 Task: Look for space in El Puerto de Santa María, Spain from 9th July, 2023 to 16th July, 2023 for 2 adults, 1 child in price range Rs.8000 to Rs.16000. Place can be entire place with 2 bedrooms having 2 beds and 1 bathroom. Property type can be house, flat, guest house. Booking option can be shelf check-in. Required host language is English.
Action: Mouse moved to (305, 178)
Screenshot: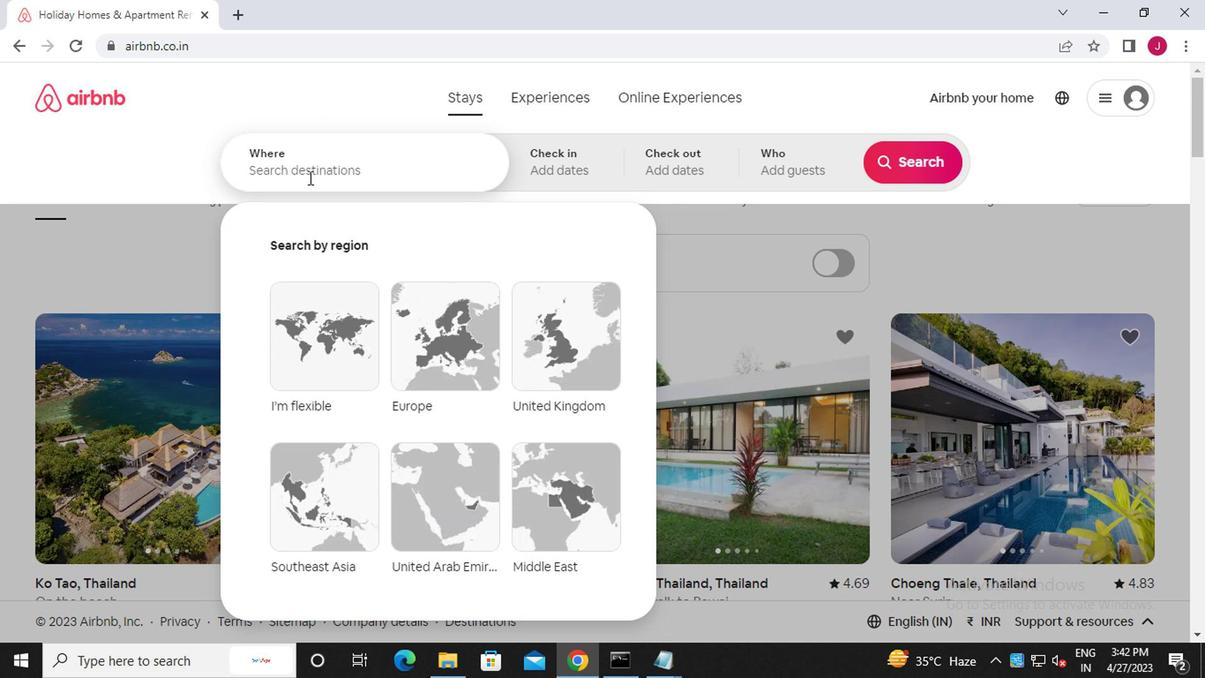 
Action: Mouse pressed left at (305, 178)
Screenshot: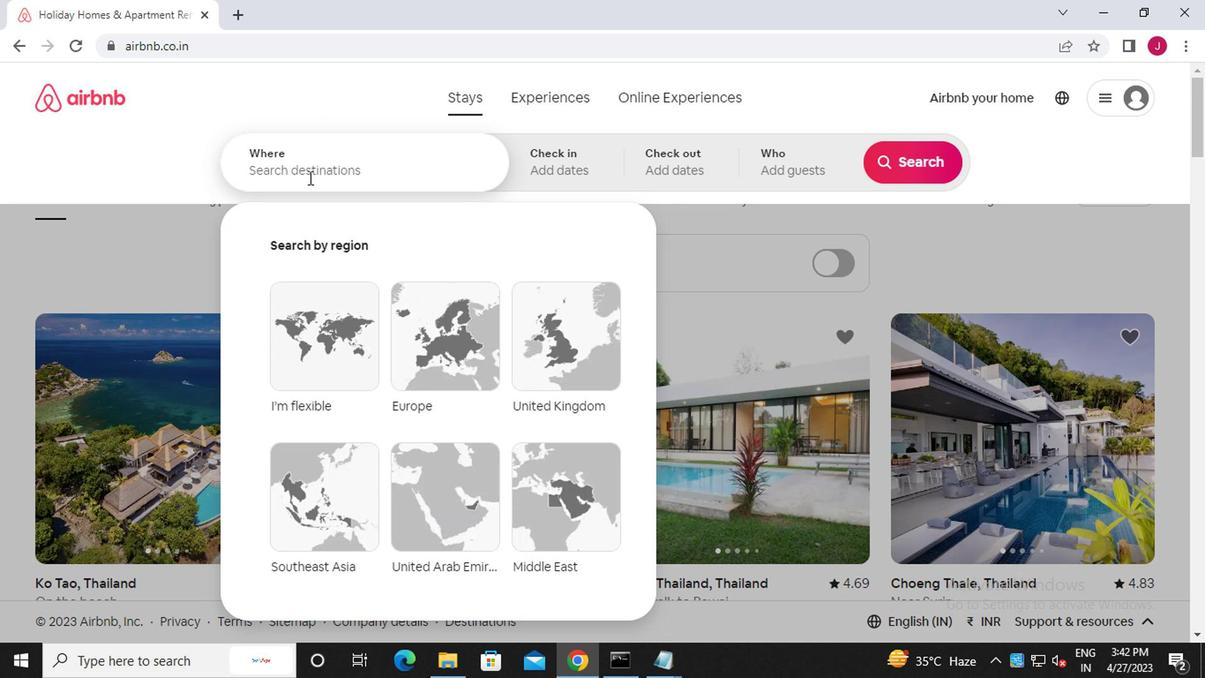 
Action: Mouse moved to (306, 172)
Screenshot: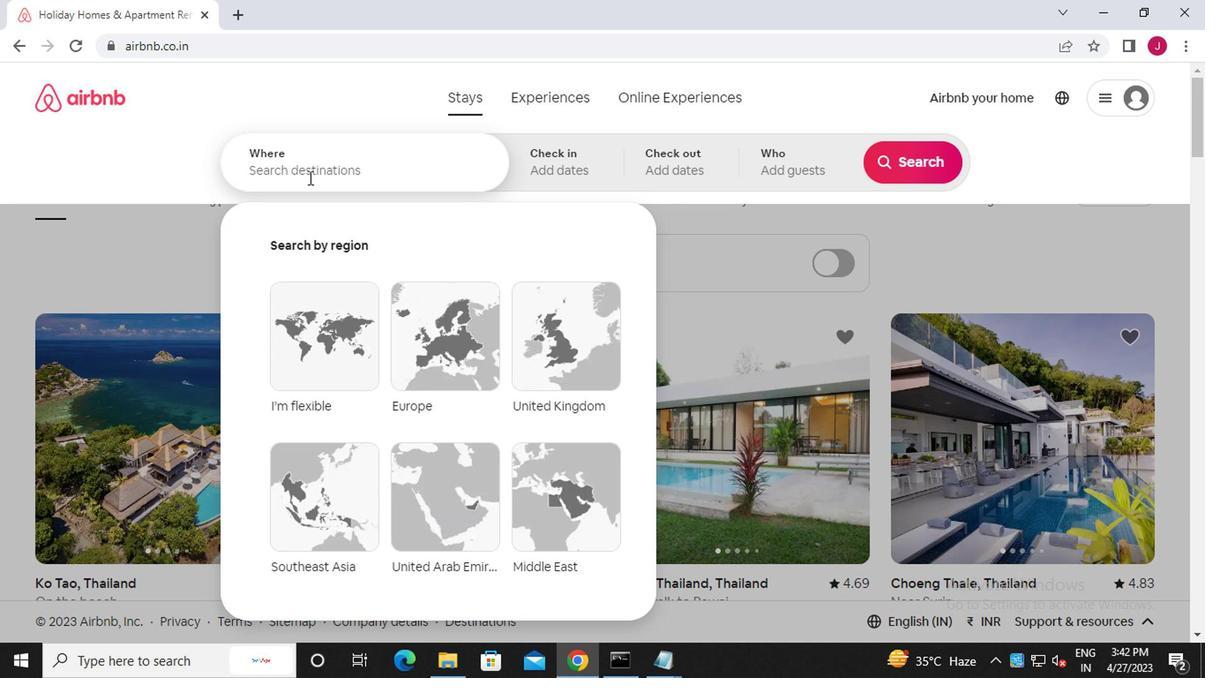 
Action: Key pressed <Key.caps_lock>e<Key.caps_lock>i<Key.space><Key.caps_lock>puerto<Key.space>de<Key.space><Key.caps_lock>s<Key.caps_lock>anta<Key.space><Key.caps_lock>m<Key.caps_lock>aria,
Screenshot: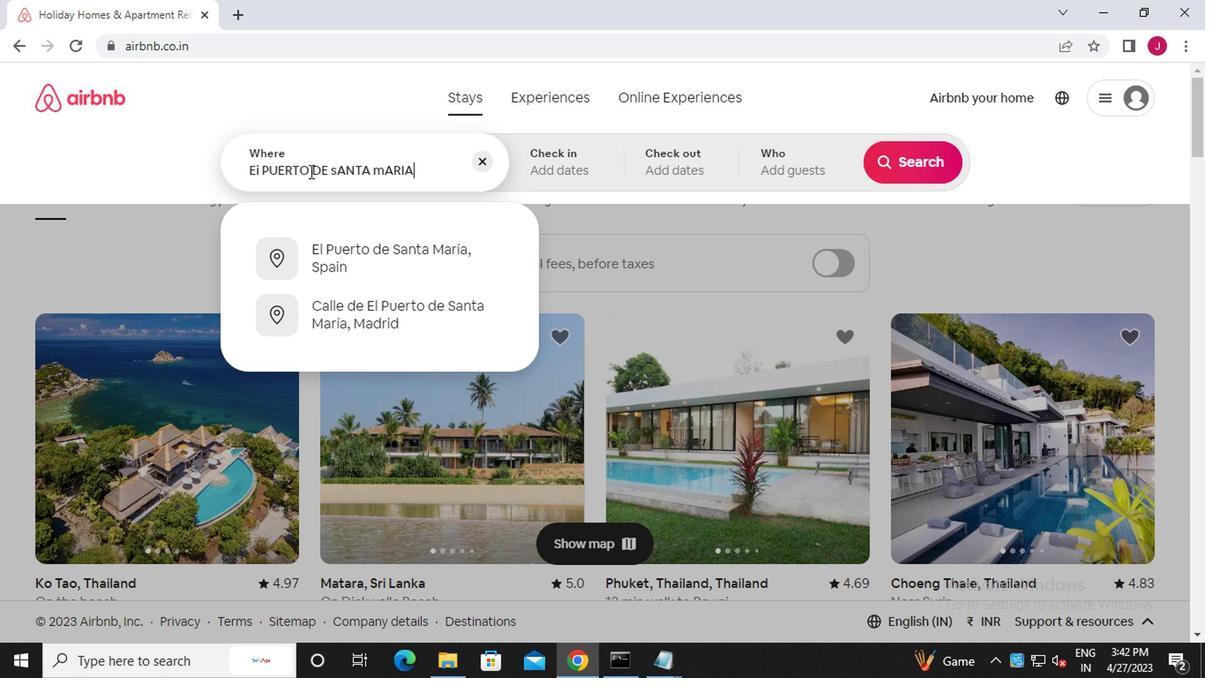 
Action: Mouse moved to (357, 254)
Screenshot: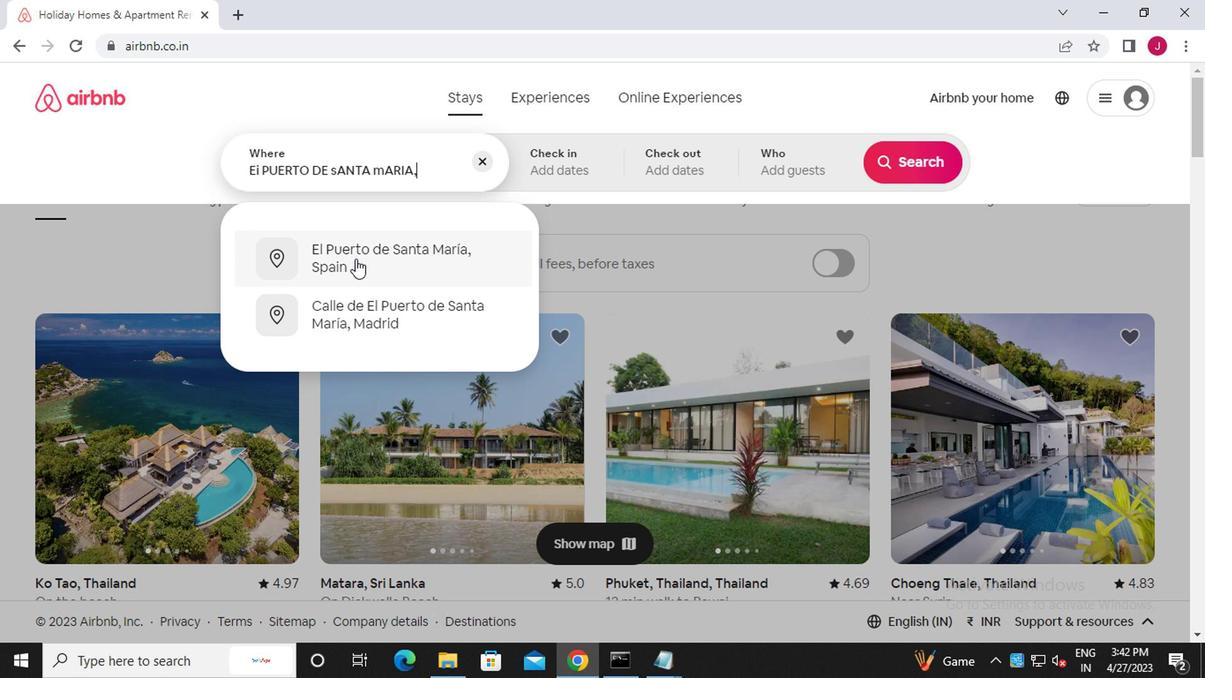 
Action: Mouse pressed left at (357, 254)
Screenshot: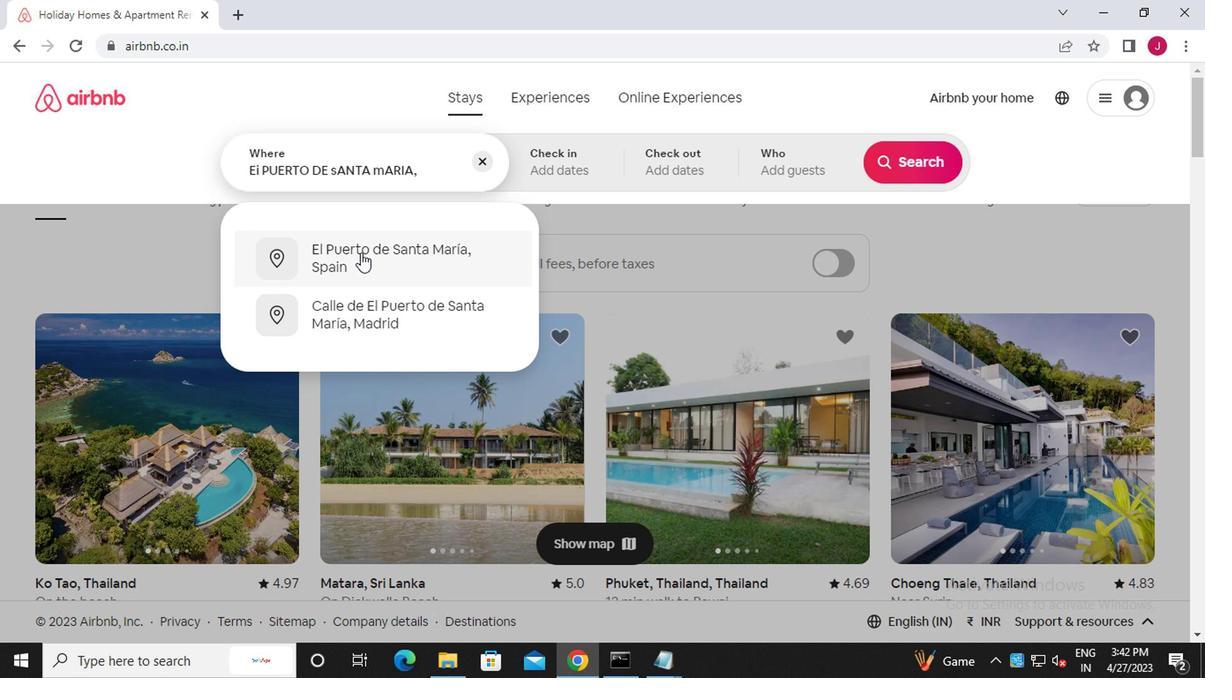 
Action: Mouse moved to (902, 308)
Screenshot: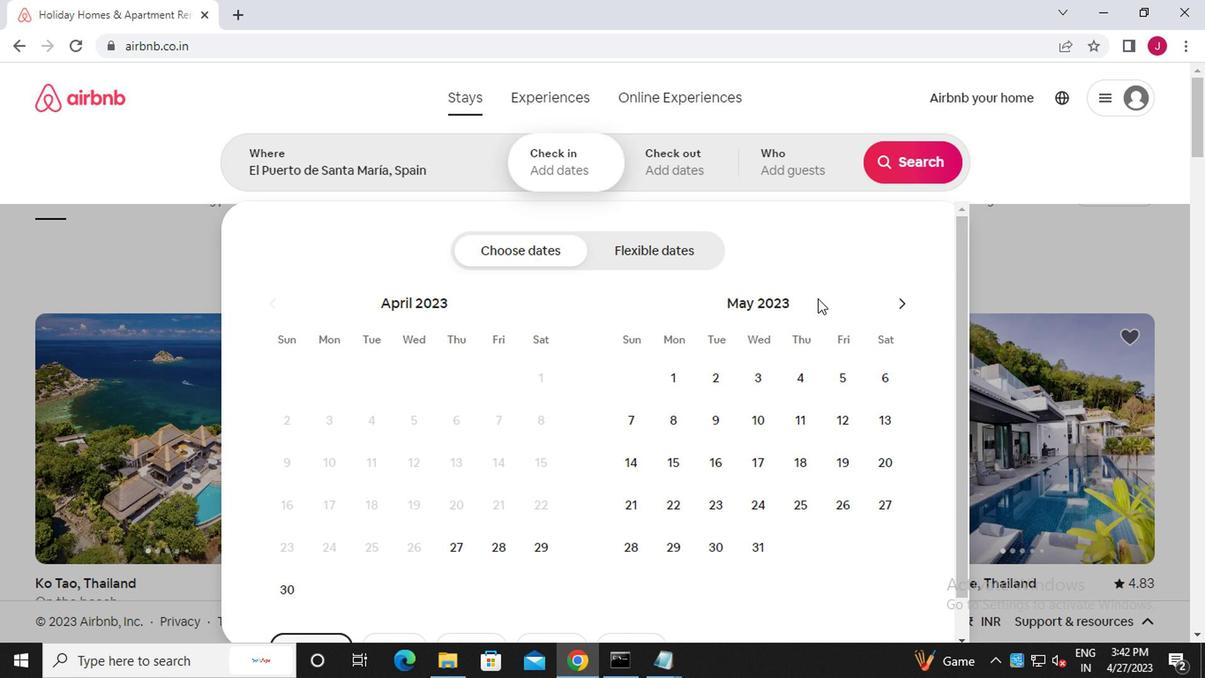 
Action: Mouse pressed left at (902, 308)
Screenshot: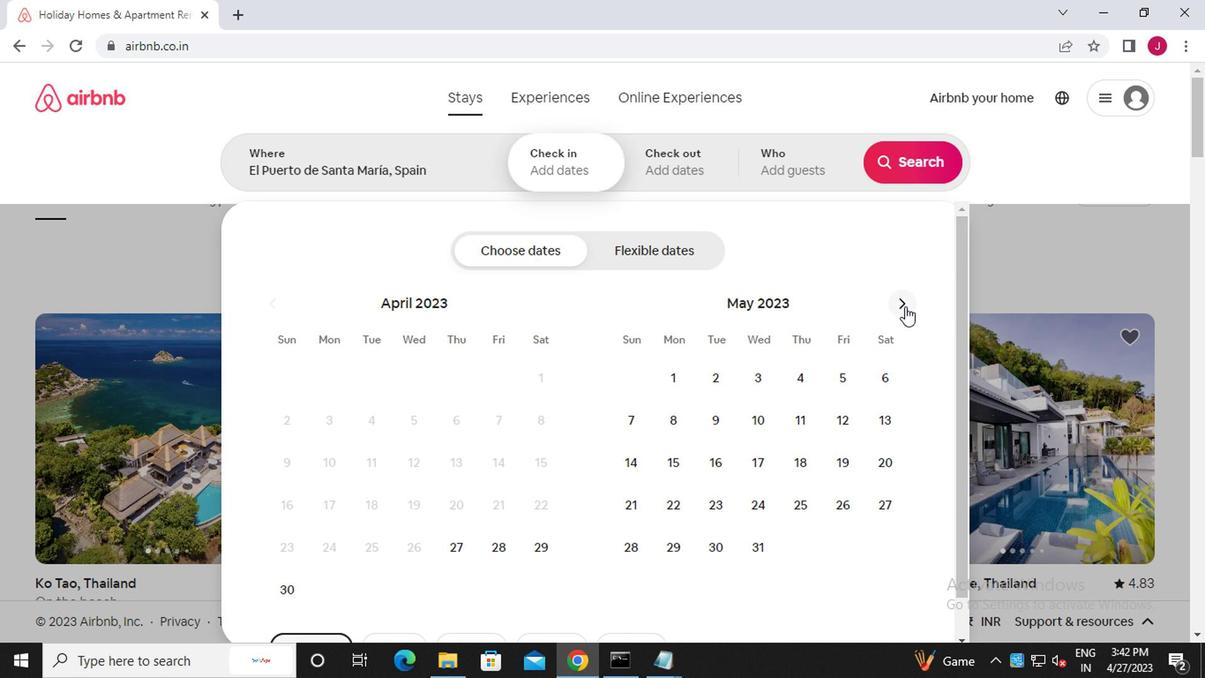
Action: Mouse pressed left at (902, 308)
Screenshot: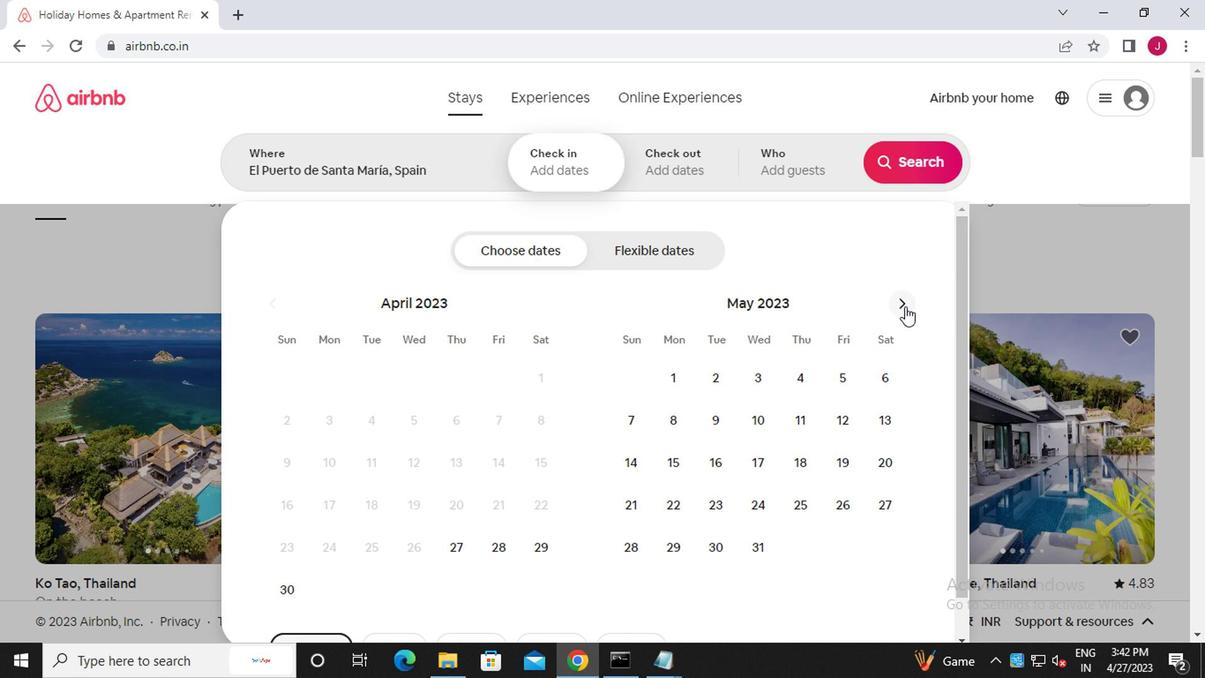 
Action: Mouse moved to (625, 467)
Screenshot: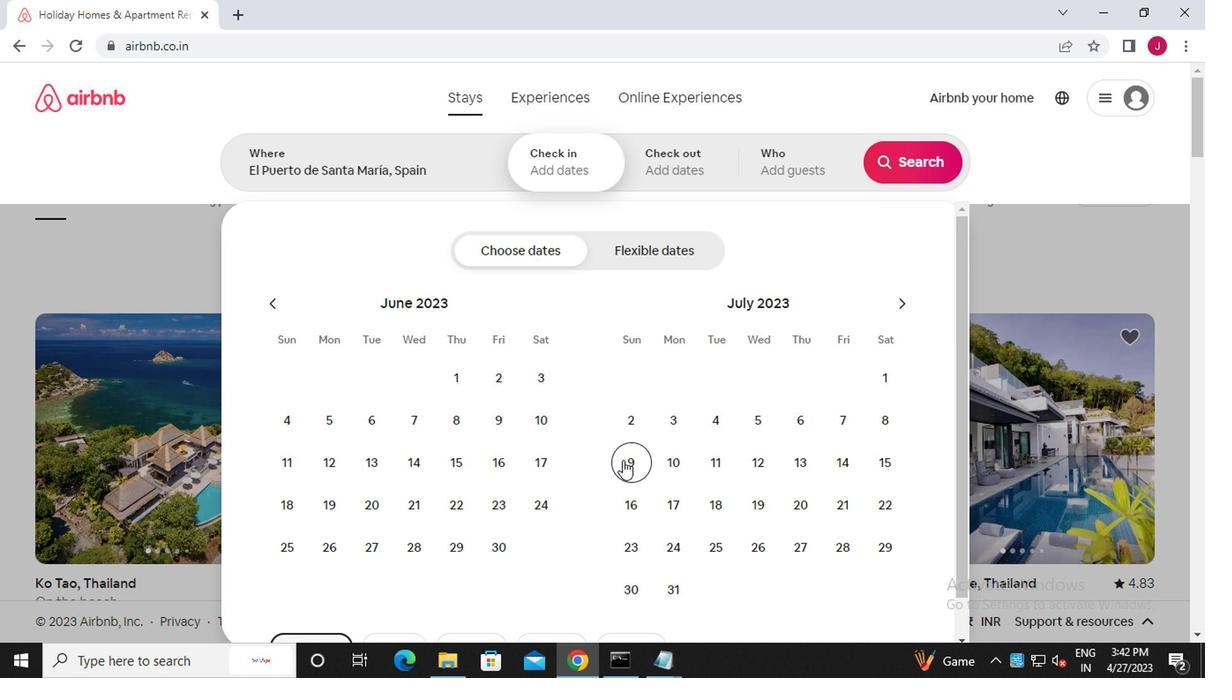 
Action: Mouse pressed left at (625, 467)
Screenshot: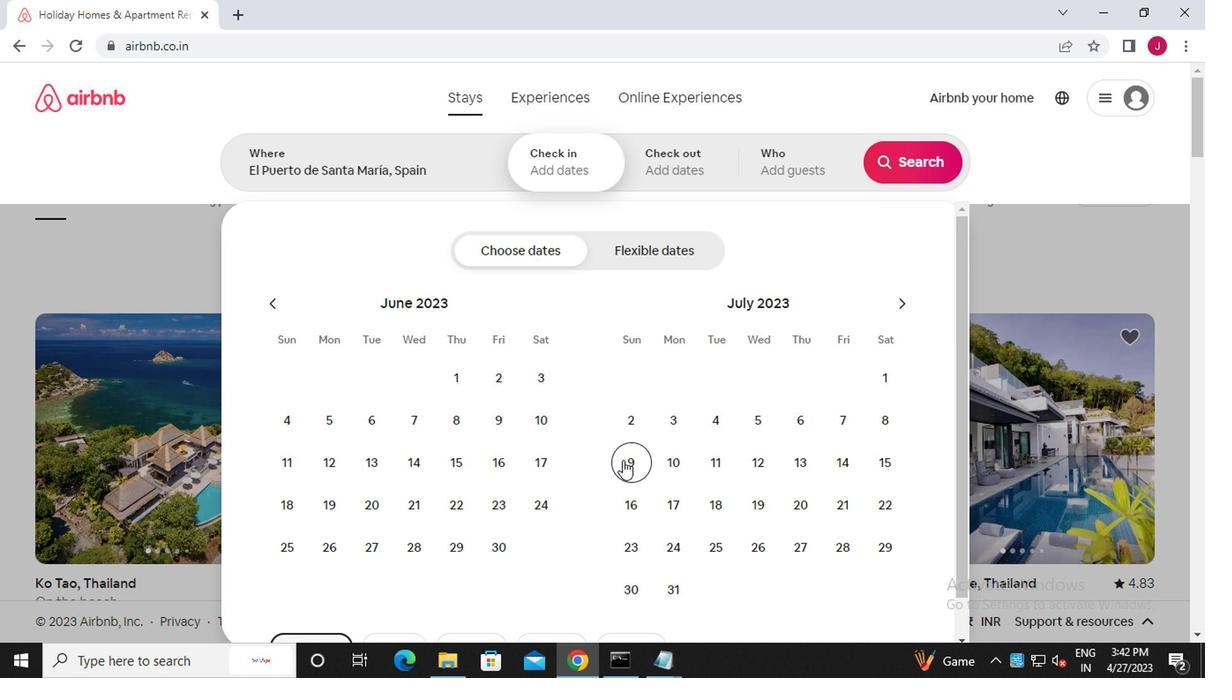 
Action: Mouse moved to (634, 501)
Screenshot: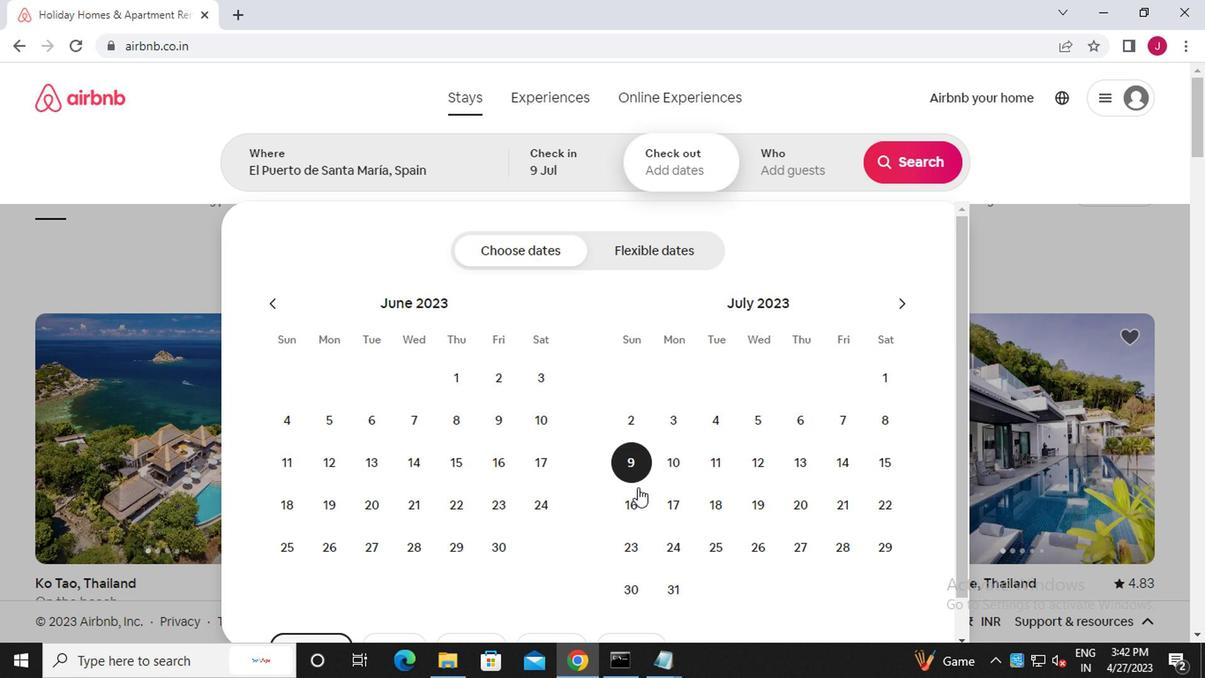 
Action: Mouse pressed left at (634, 501)
Screenshot: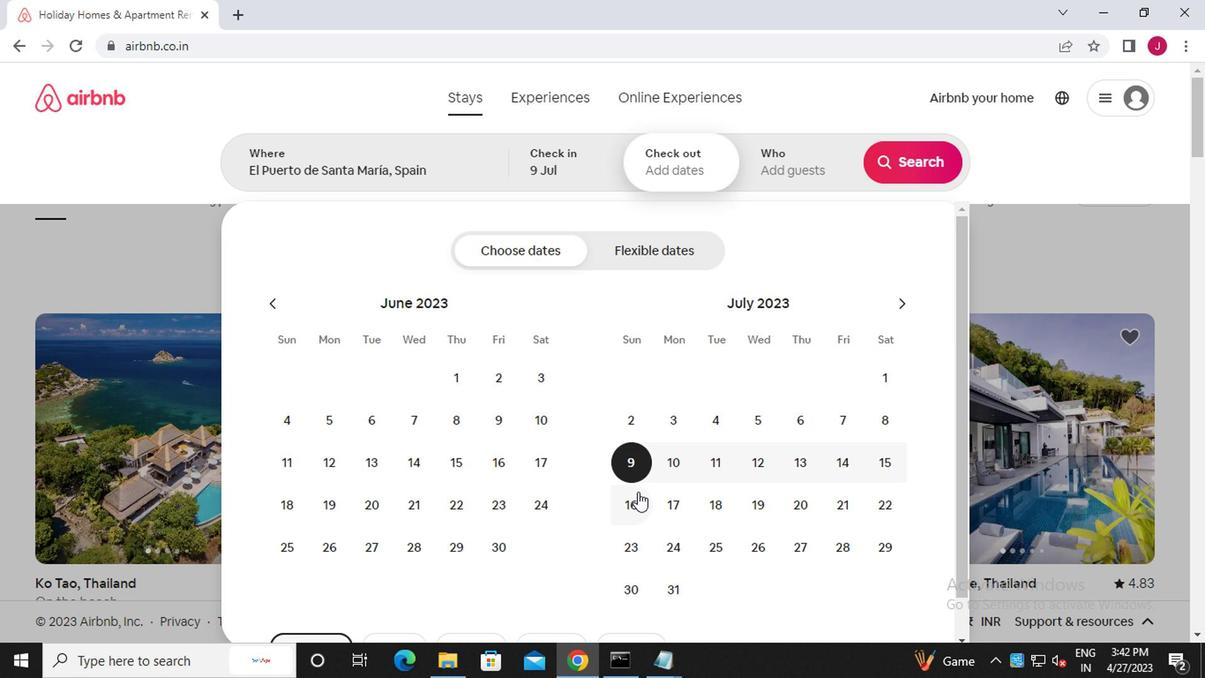 
Action: Mouse moved to (796, 175)
Screenshot: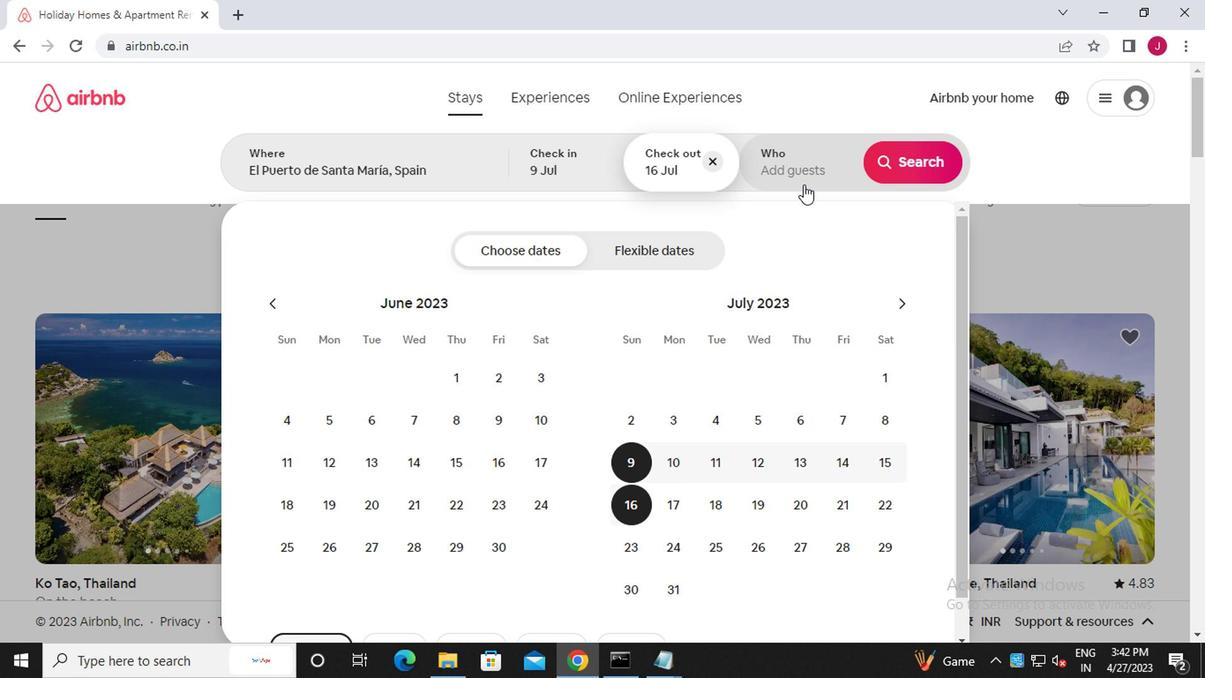 
Action: Mouse pressed left at (796, 175)
Screenshot: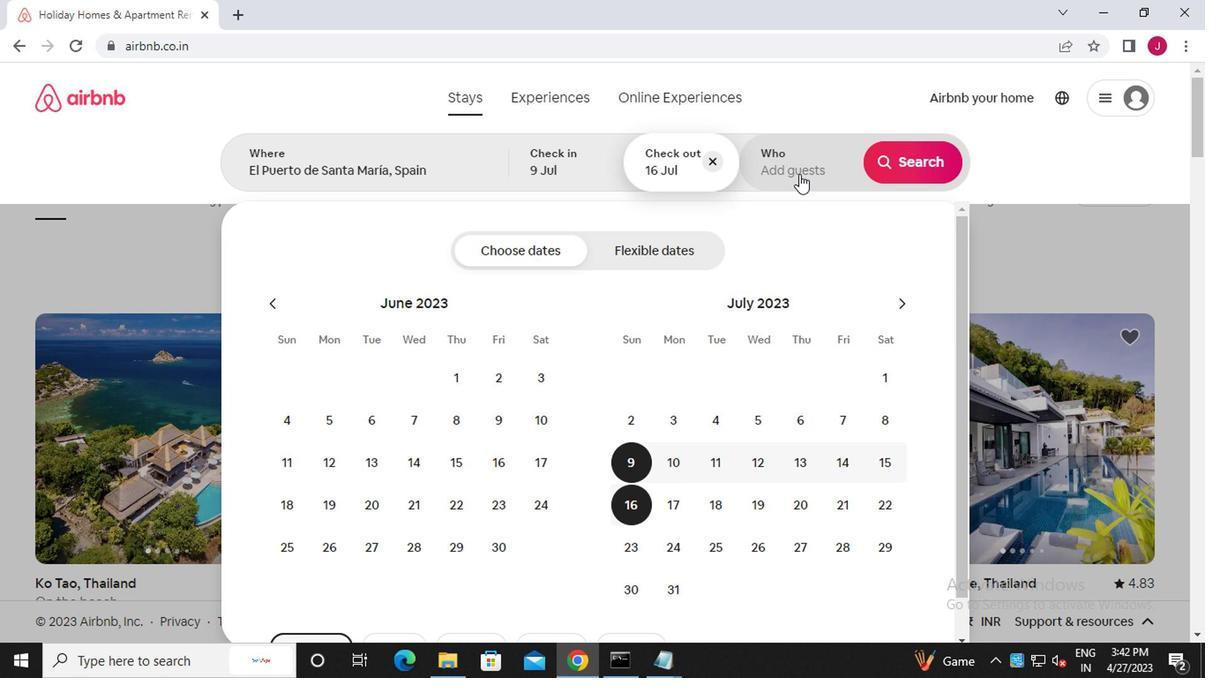 
Action: Mouse moved to (904, 263)
Screenshot: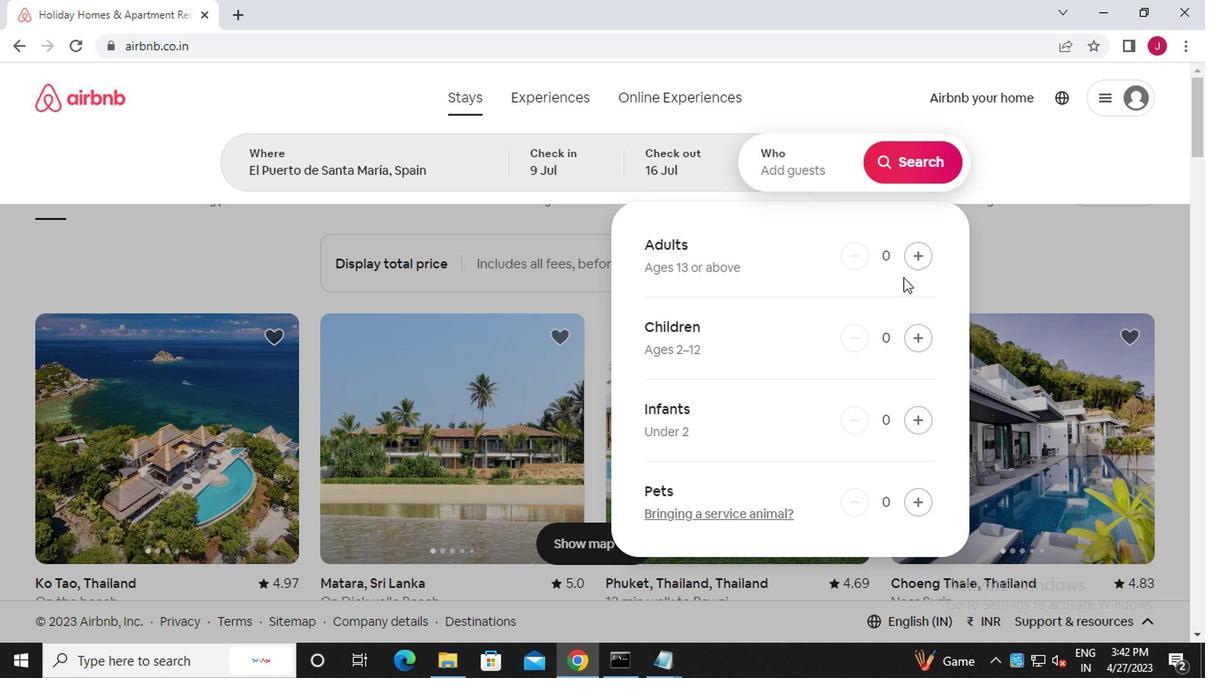 
Action: Mouse pressed left at (904, 263)
Screenshot: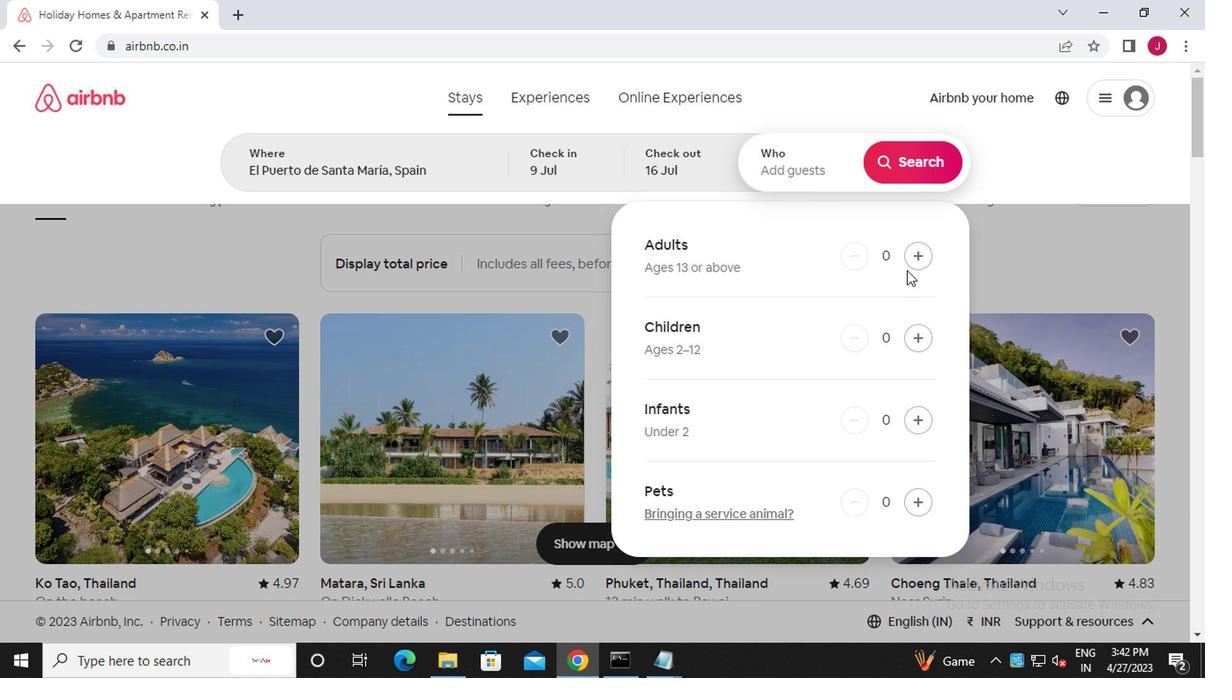 
Action: Mouse pressed left at (904, 263)
Screenshot: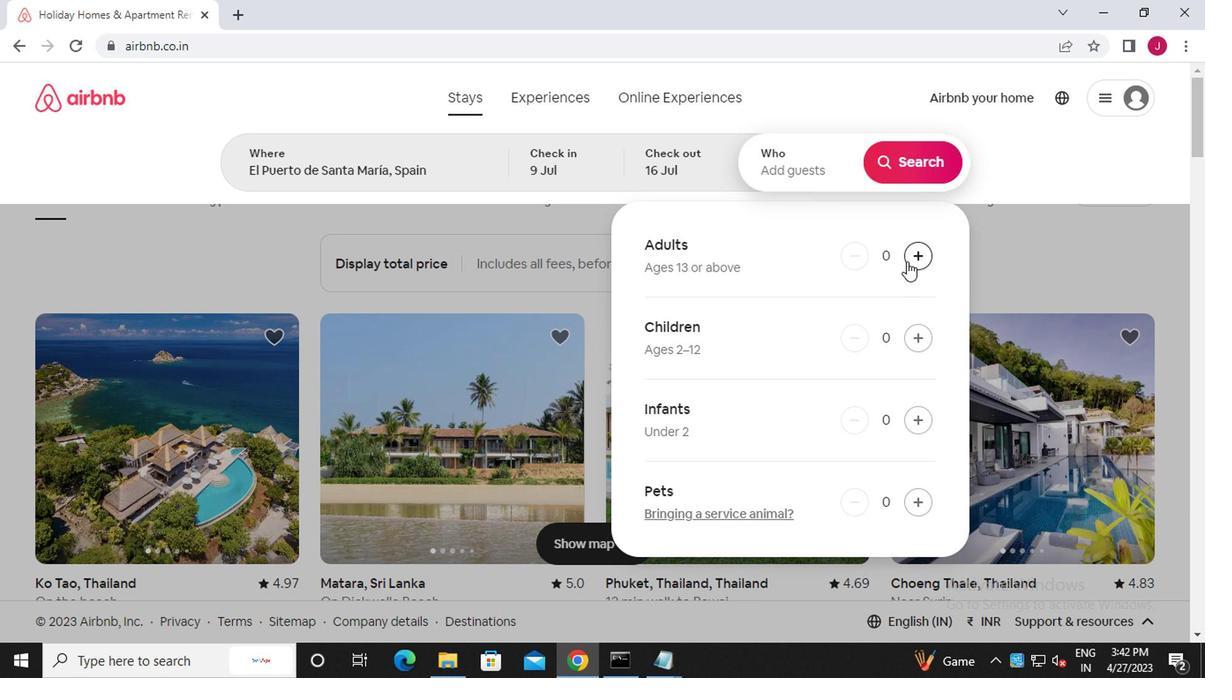 
Action: Mouse moved to (919, 339)
Screenshot: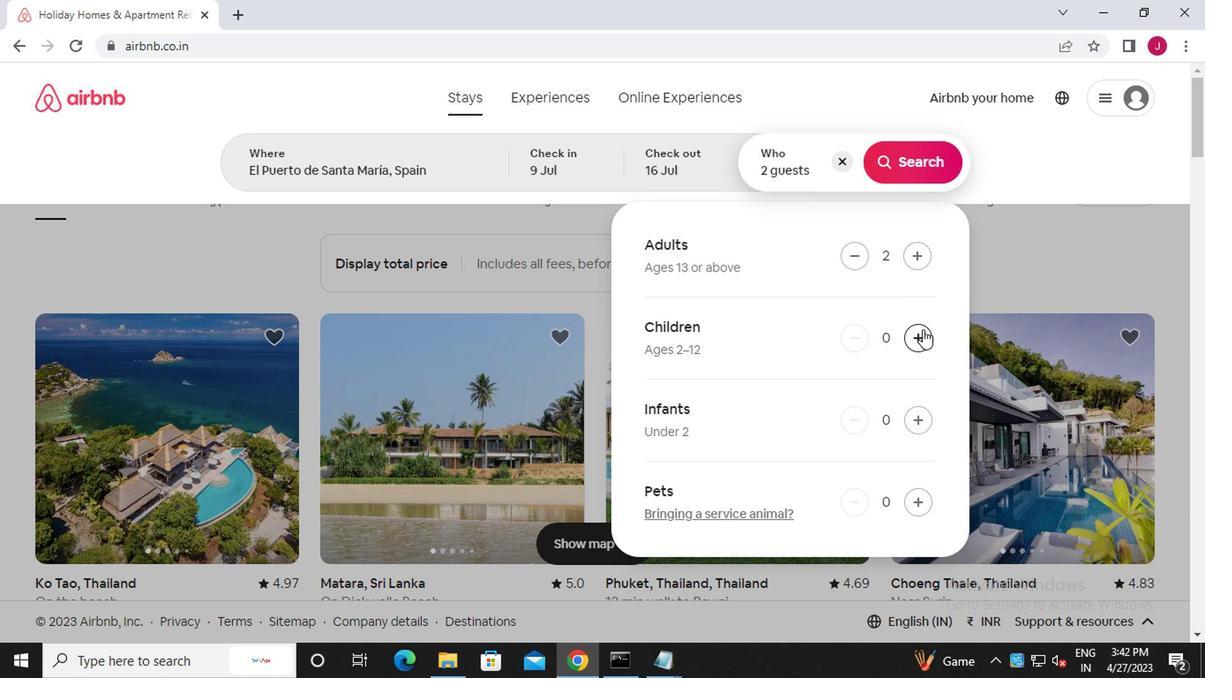 
Action: Mouse pressed left at (919, 339)
Screenshot: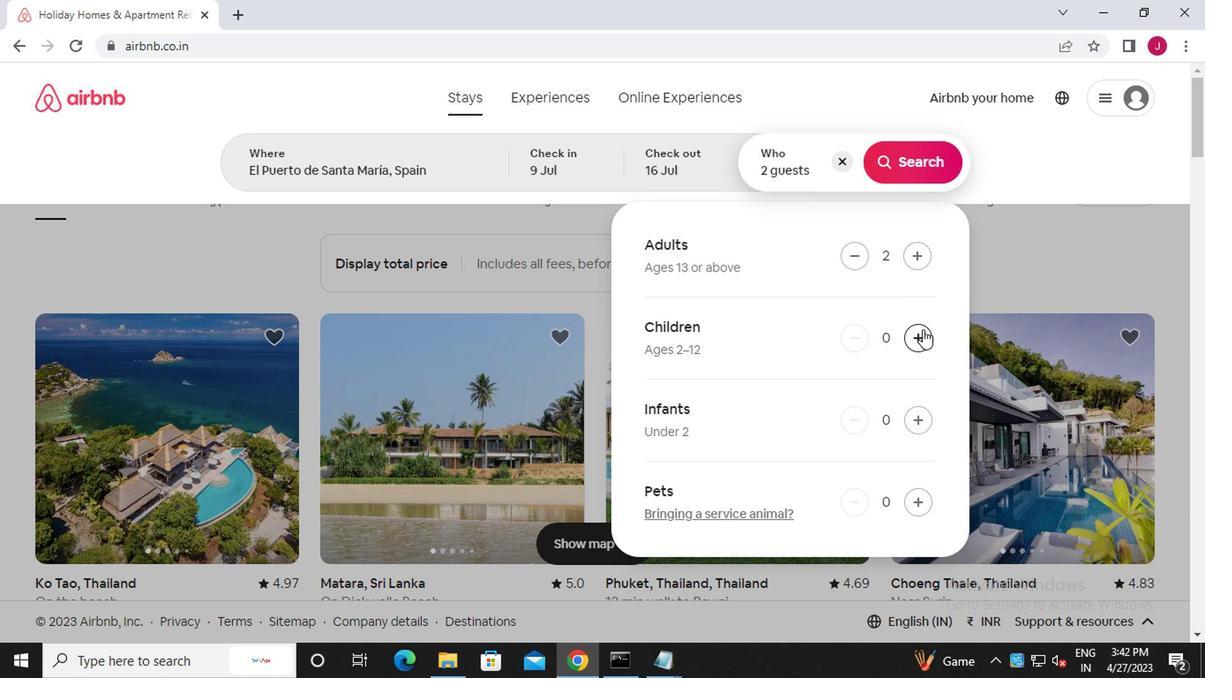 
Action: Mouse moved to (927, 170)
Screenshot: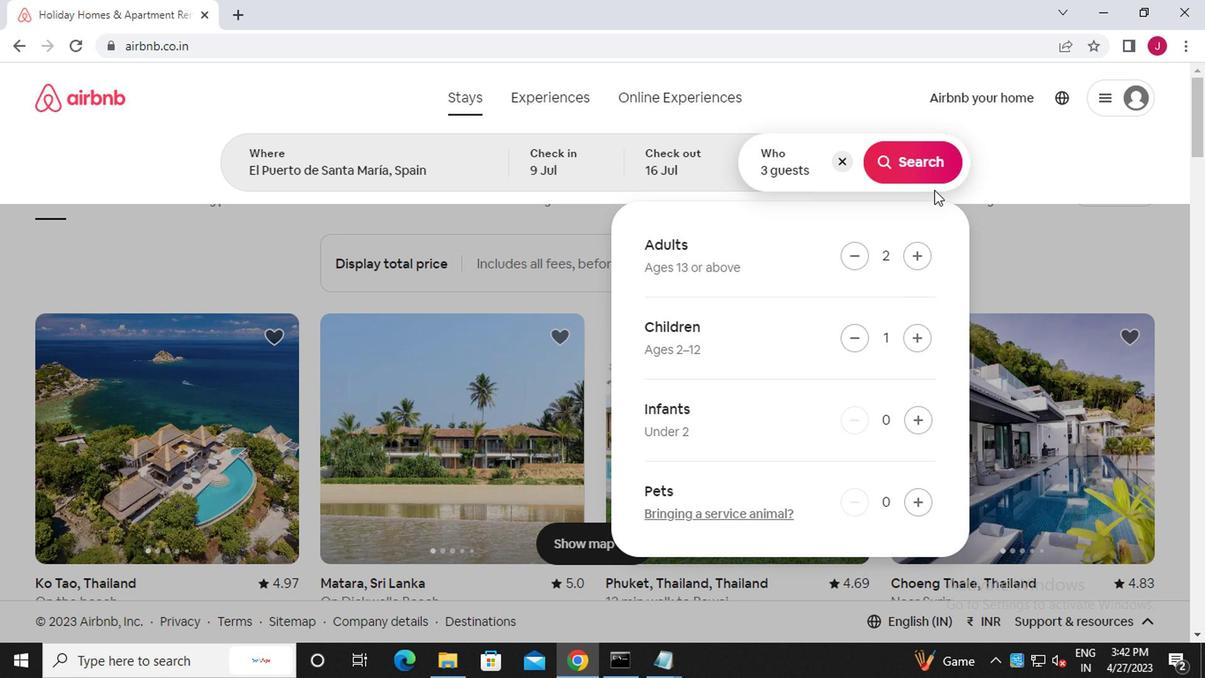 
Action: Mouse pressed left at (927, 170)
Screenshot: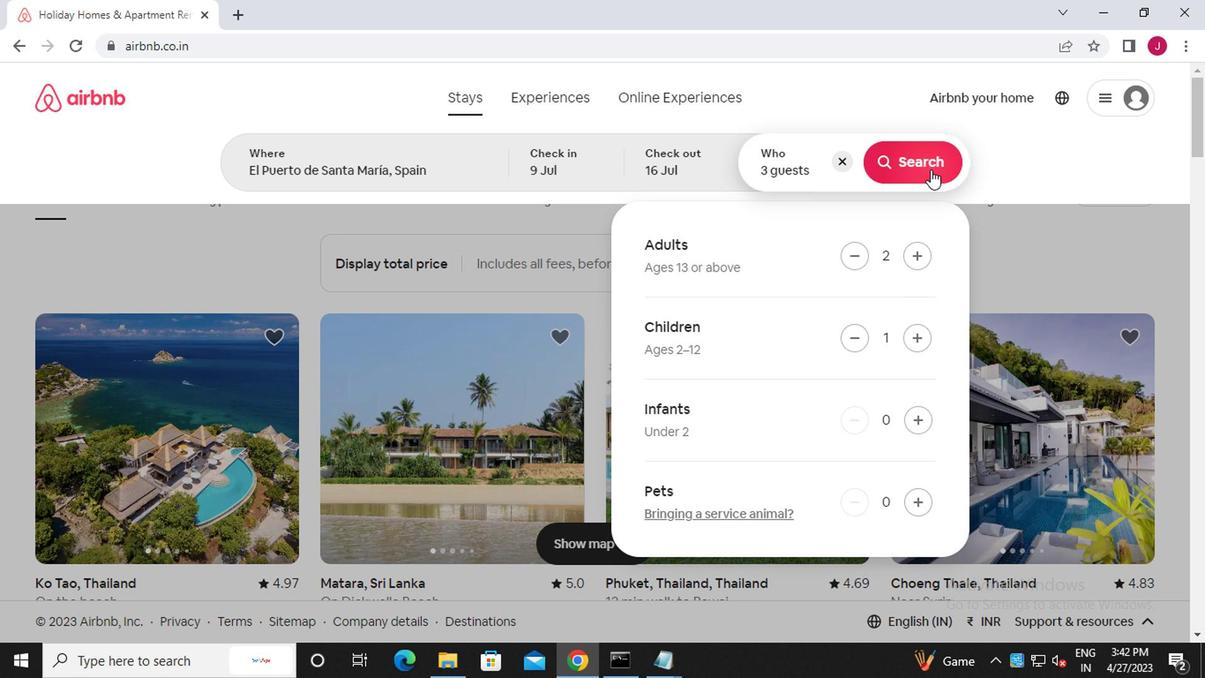 
Action: Mouse moved to (1137, 171)
Screenshot: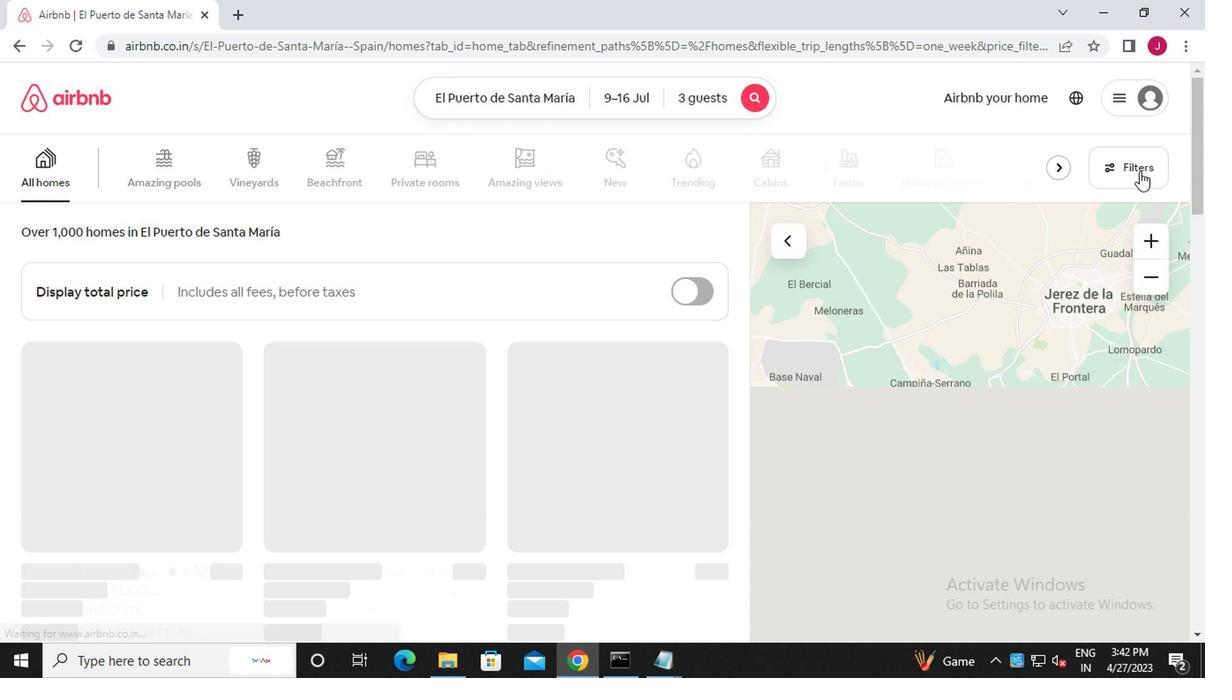 
Action: Mouse pressed left at (1137, 171)
Screenshot: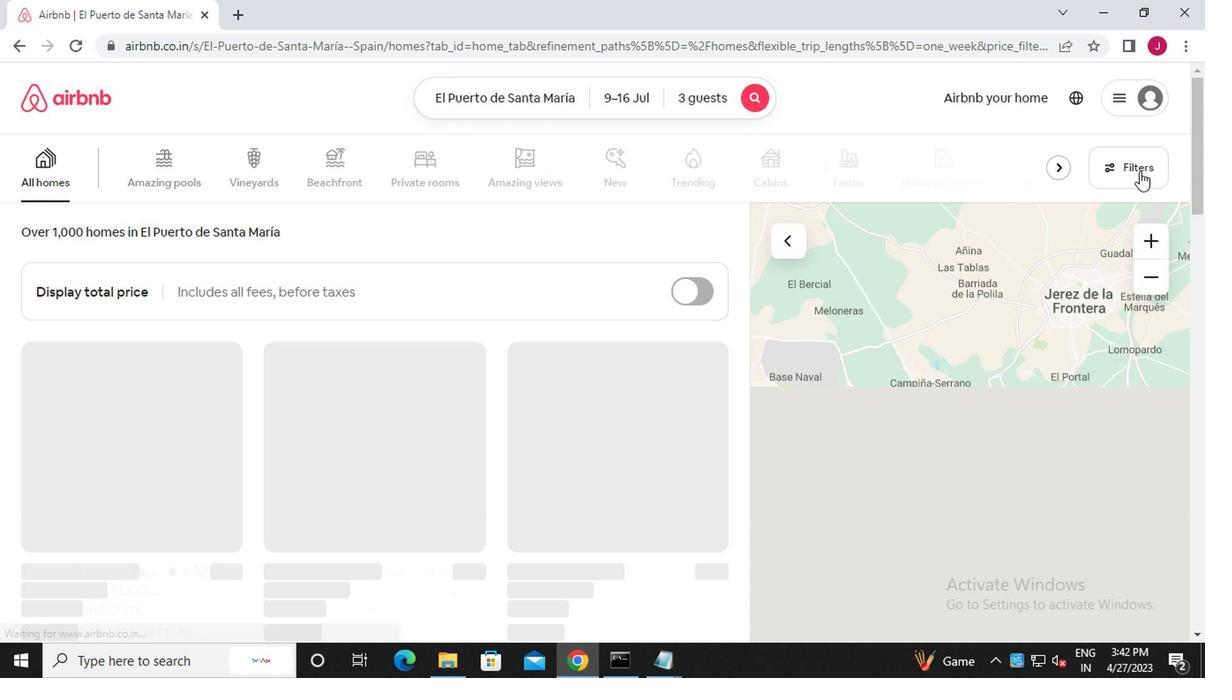 
Action: Mouse moved to (379, 396)
Screenshot: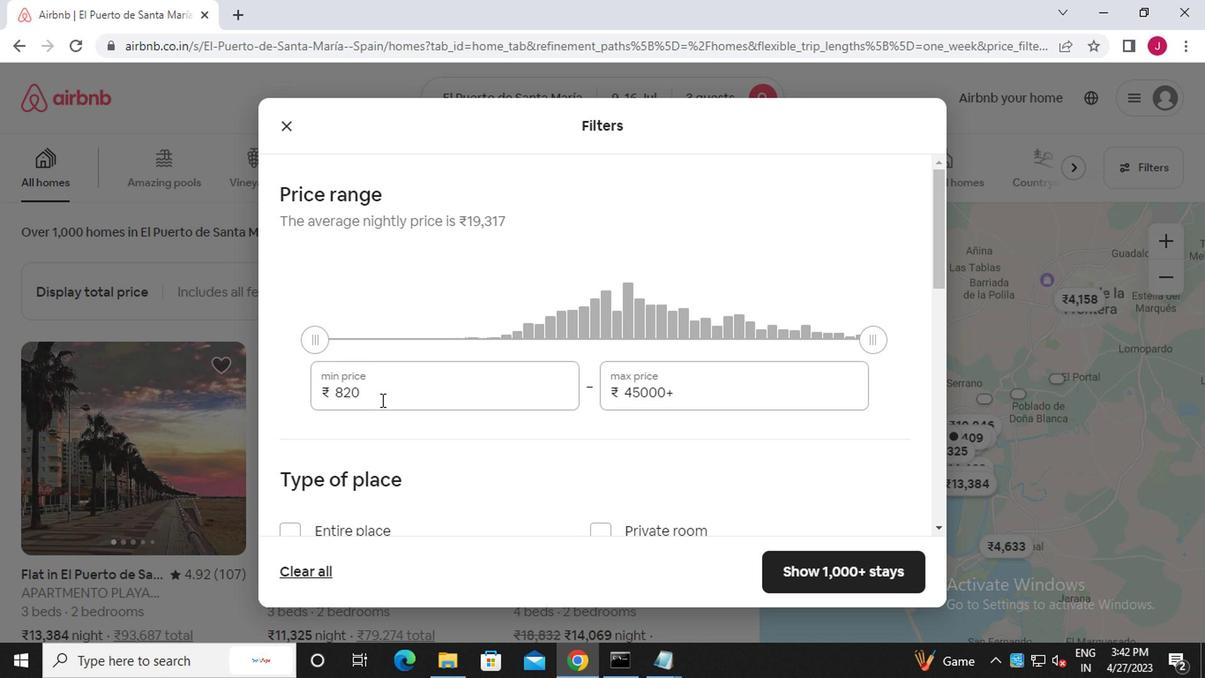 
Action: Mouse pressed left at (379, 396)
Screenshot: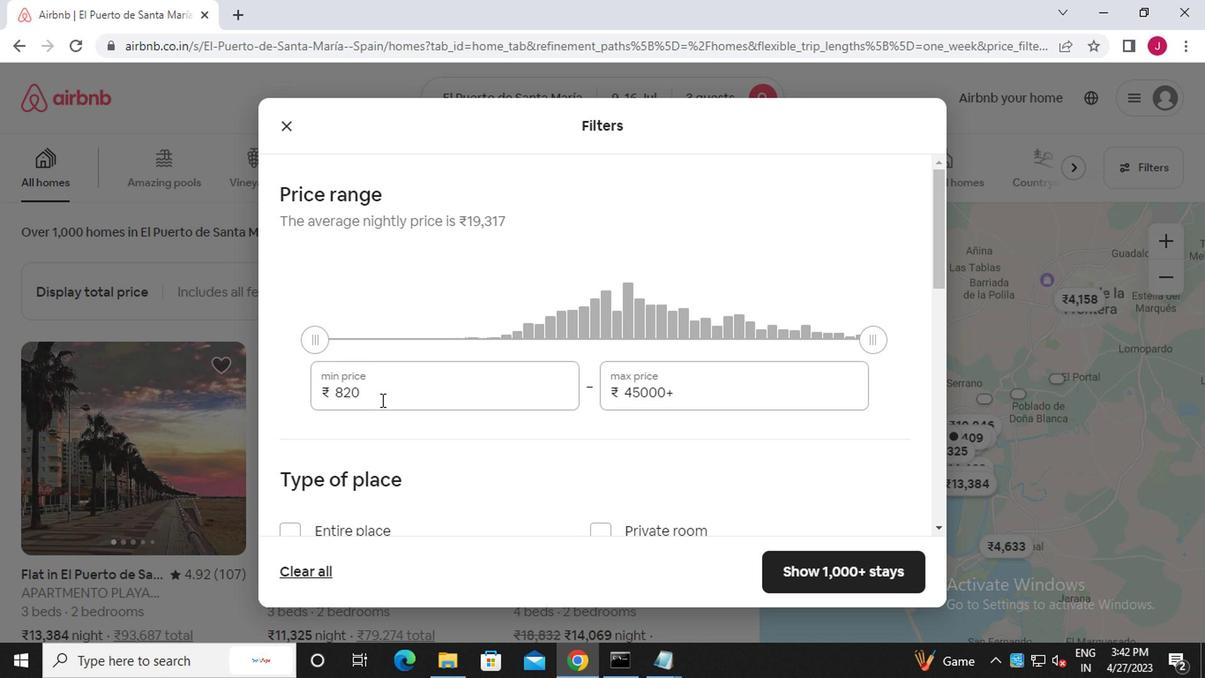 
Action: Mouse moved to (380, 391)
Screenshot: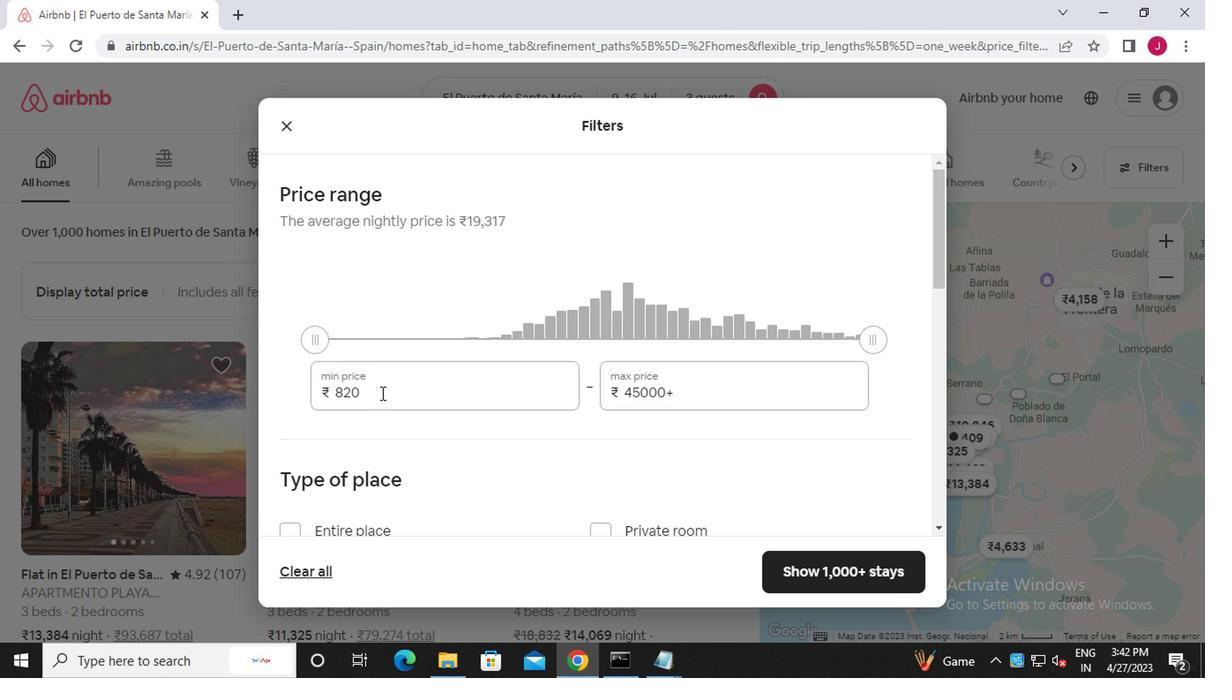 
Action: Key pressed <Key.backspace><Key.backspace><<96>><<96>><<96>>
Screenshot: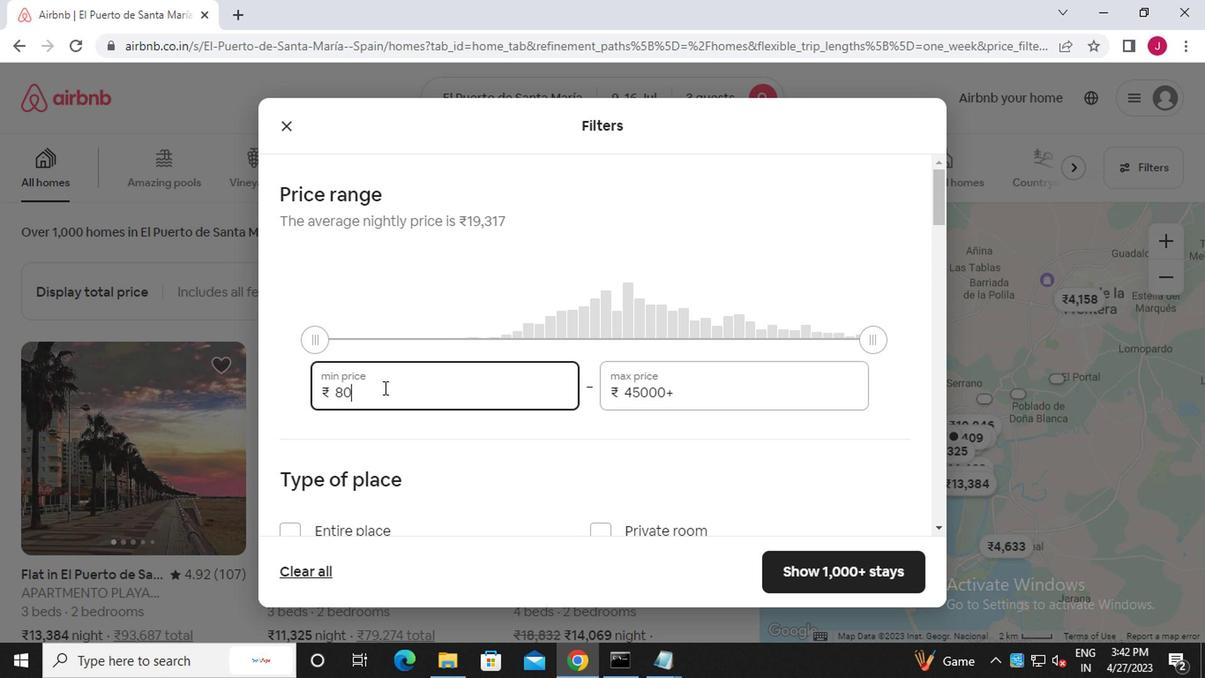 
Action: Mouse moved to (675, 389)
Screenshot: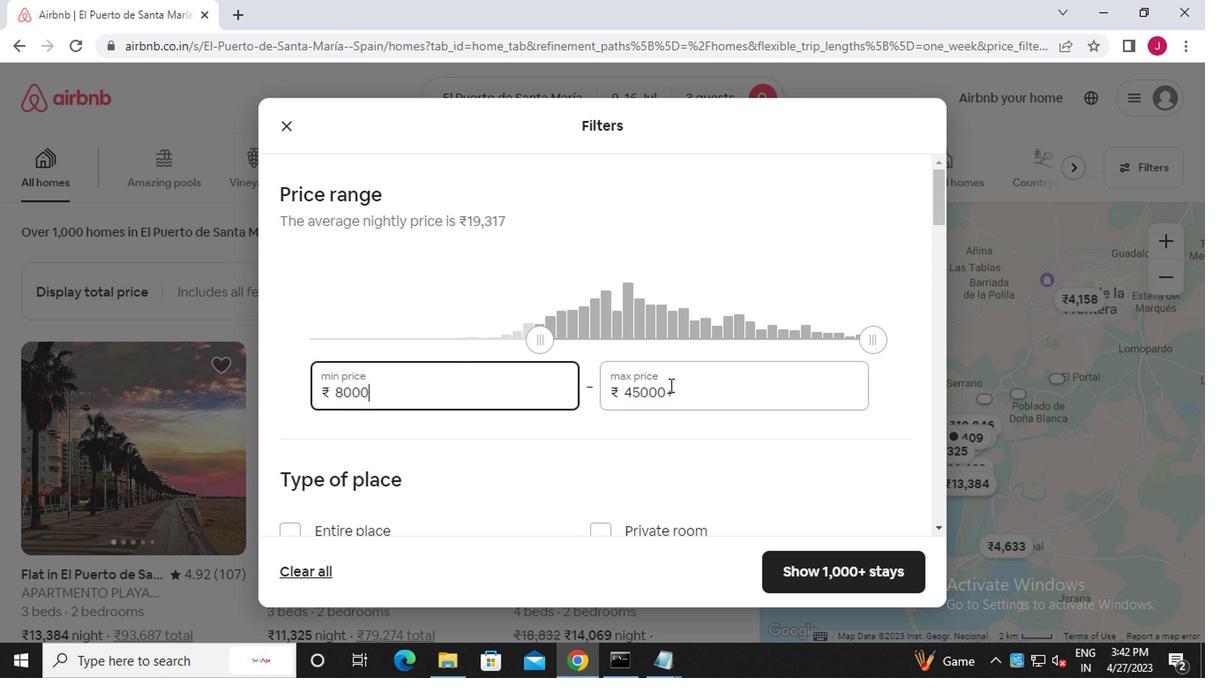 
Action: Mouse pressed left at (675, 389)
Screenshot: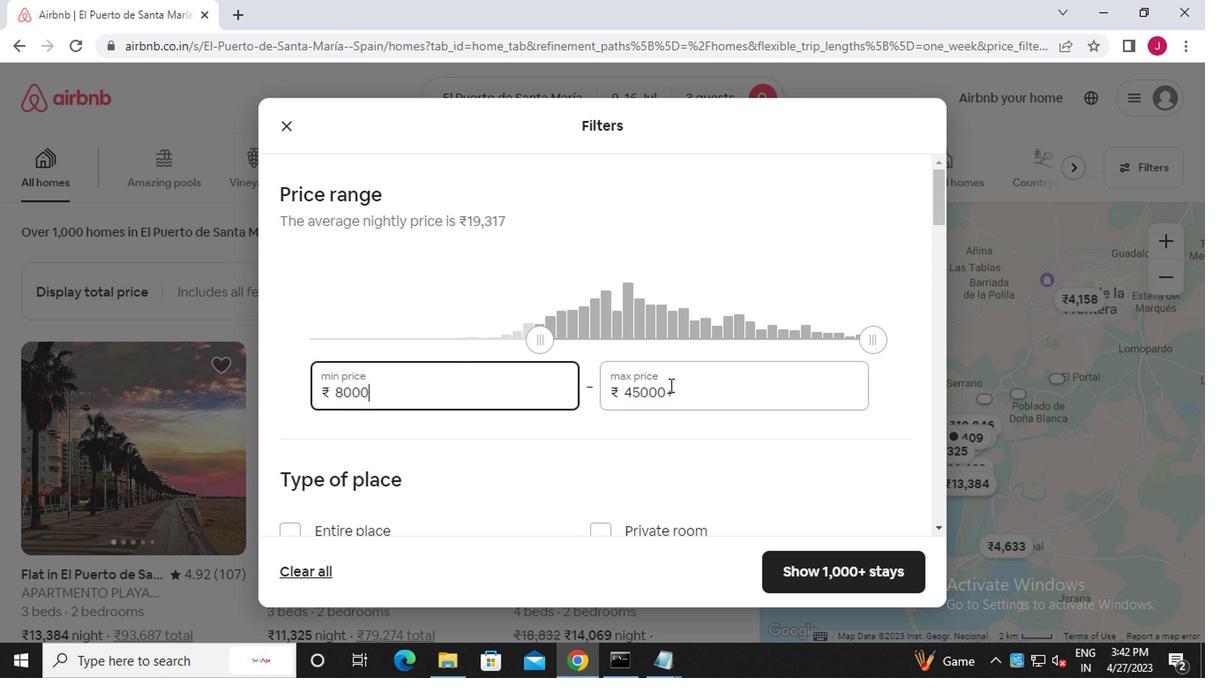 
Action: Mouse moved to (681, 397)
Screenshot: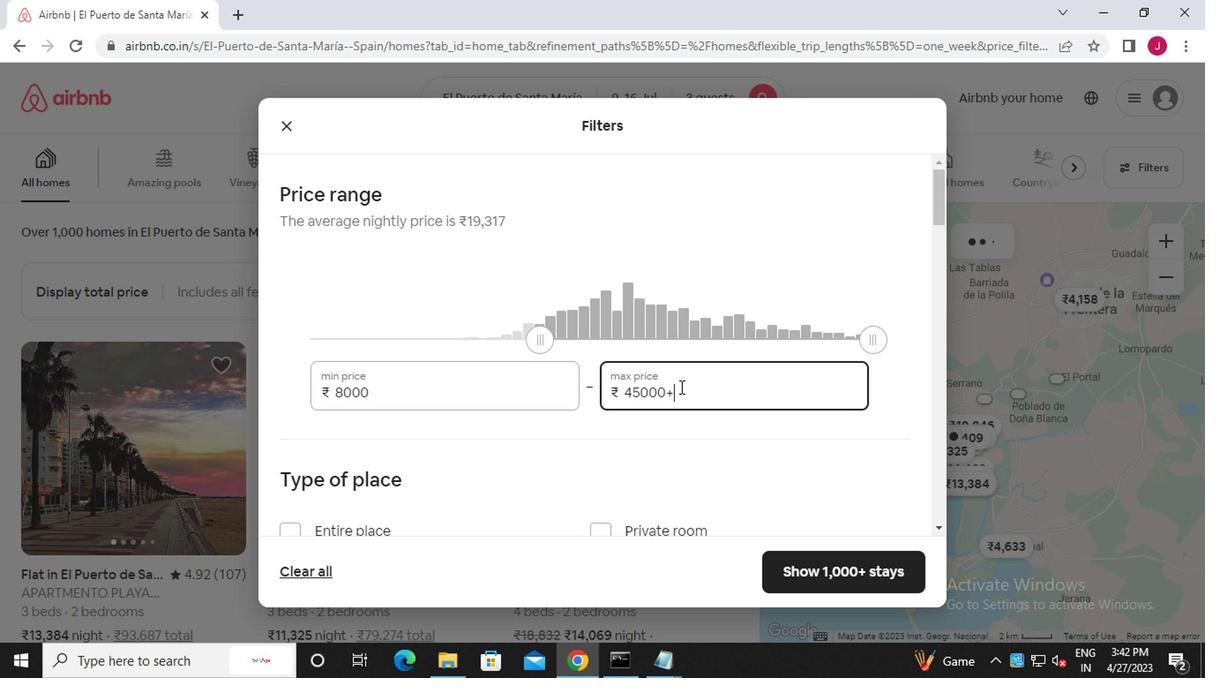
Action: Key pressed <Key.backspace><Key.backspace><Key.backspace><Key.backspace><Key.backspace><Key.backspace><Key.backspace><Key.backspace><Key.backspace><Key.backspace><<97>><<102>><<96>><<96>><<96>>
Screenshot: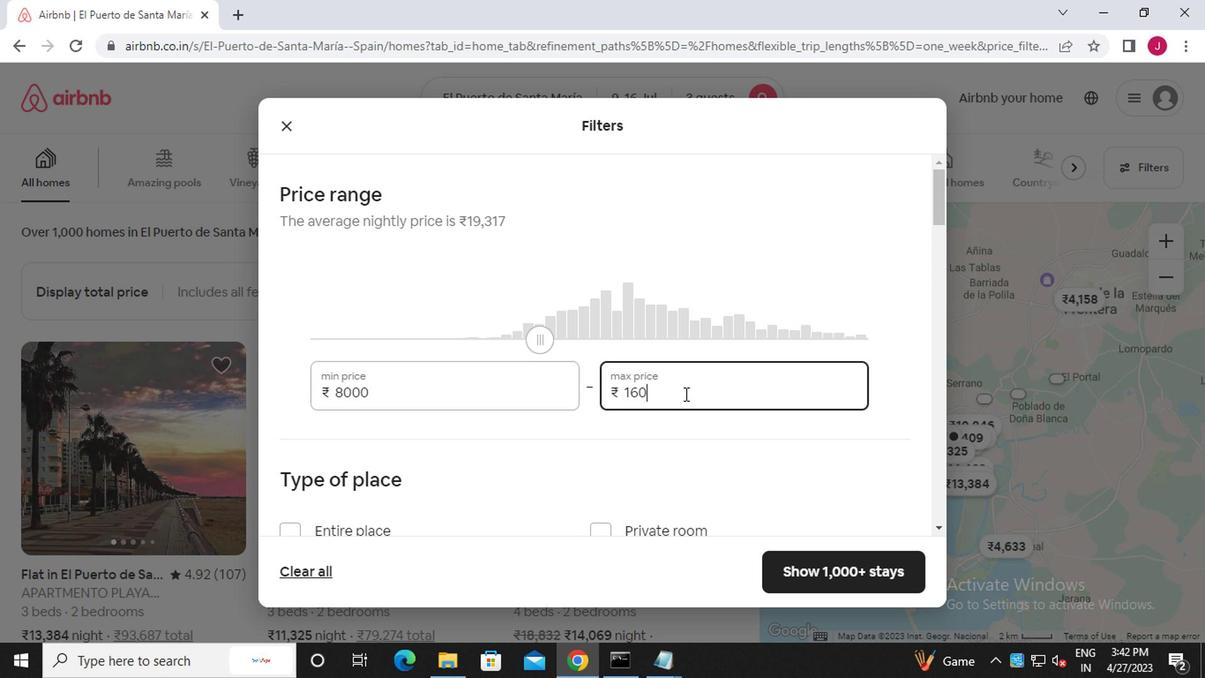 
Action: Mouse scrolled (681, 396) with delta (0, -1)
Screenshot: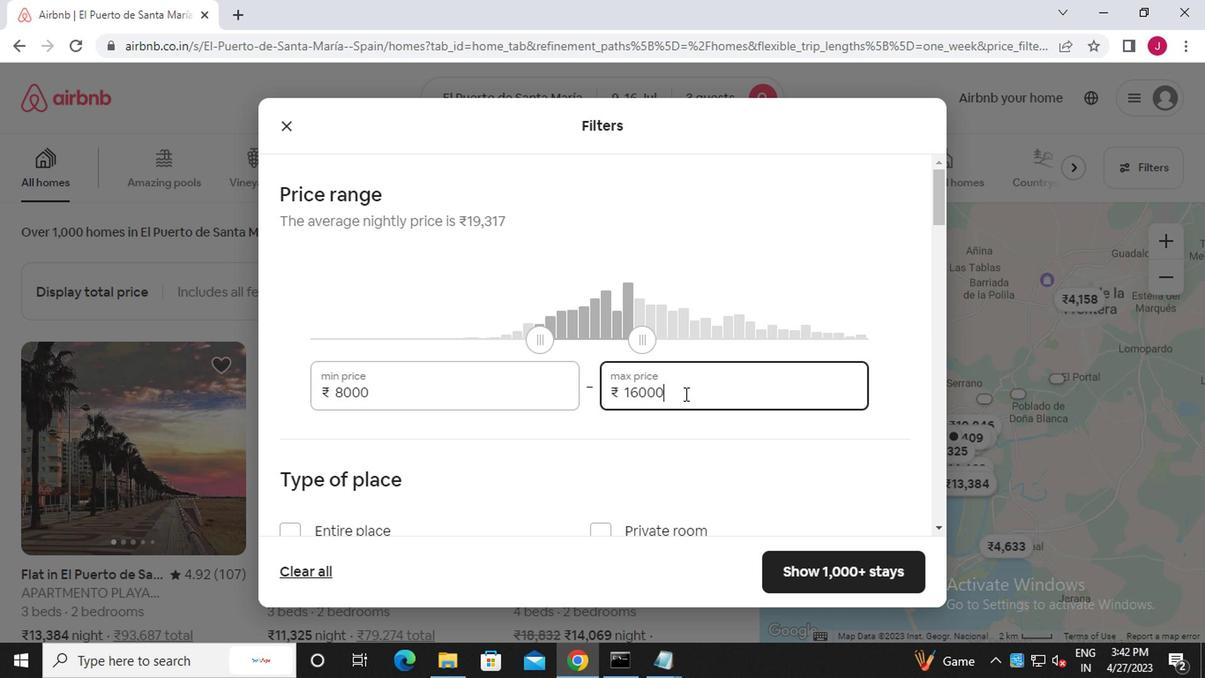 
Action: Mouse scrolled (681, 396) with delta (0, -1)
Screenshot: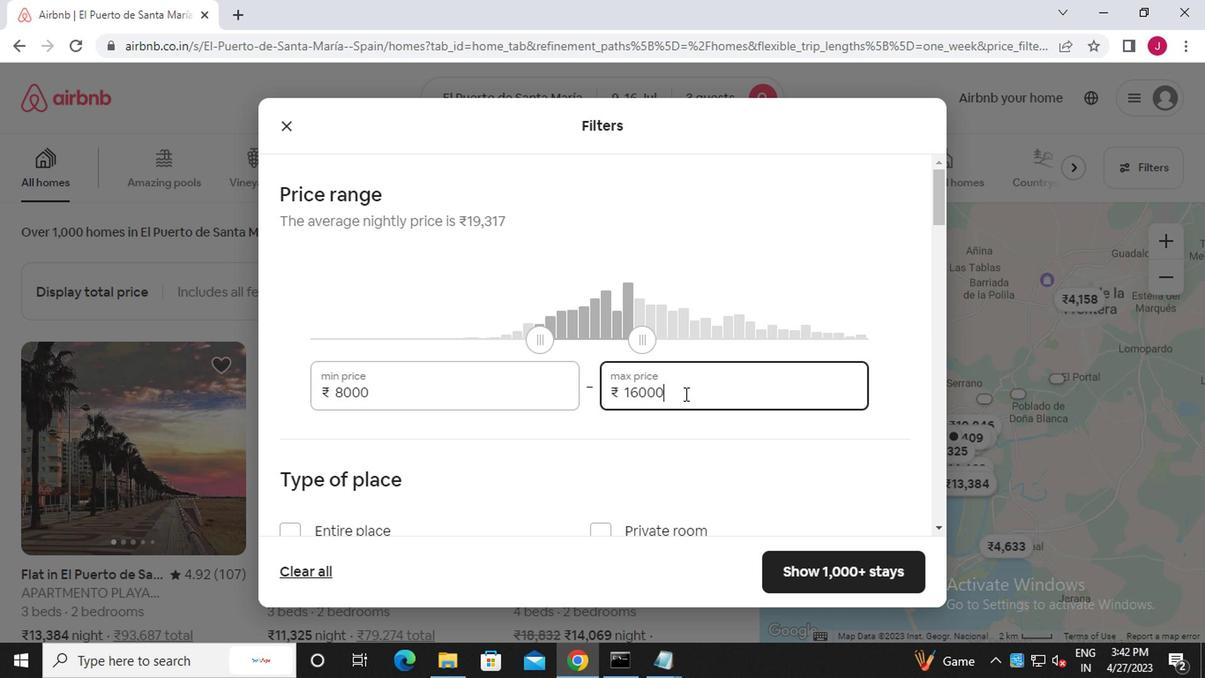 
Action: Mouse scrolled (681, 396) with delta (0, -1)
Screenshot: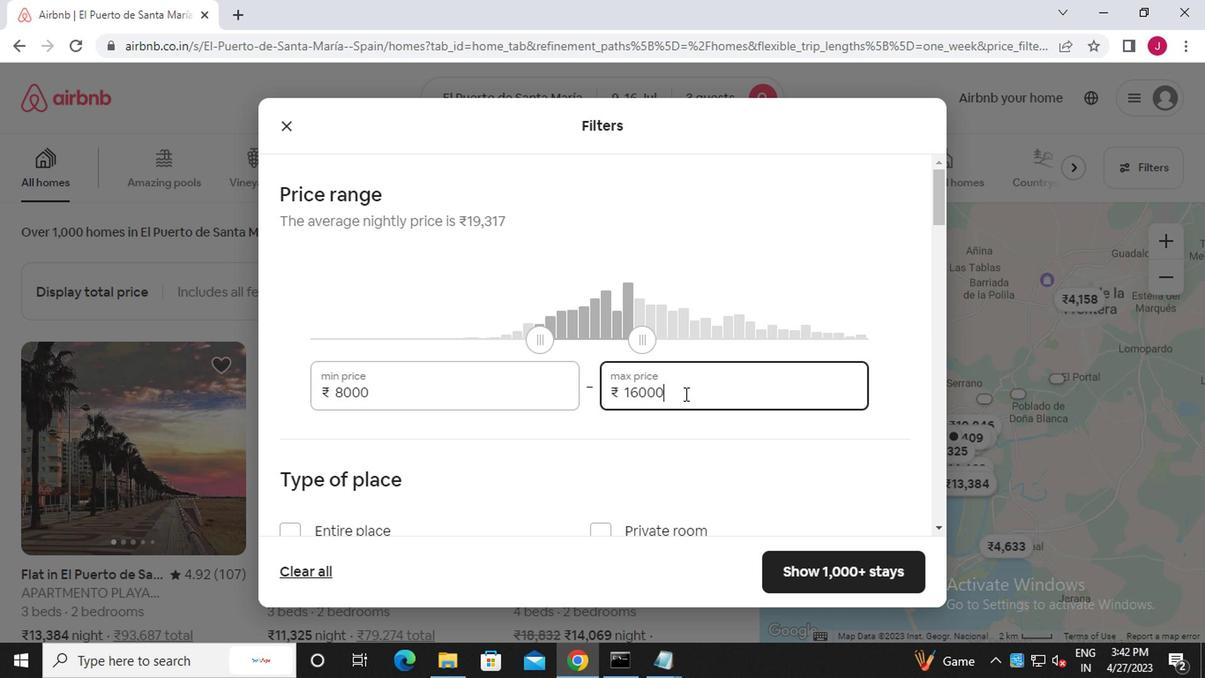 
Action: Mouse moved to (289, 273)
Screenshot: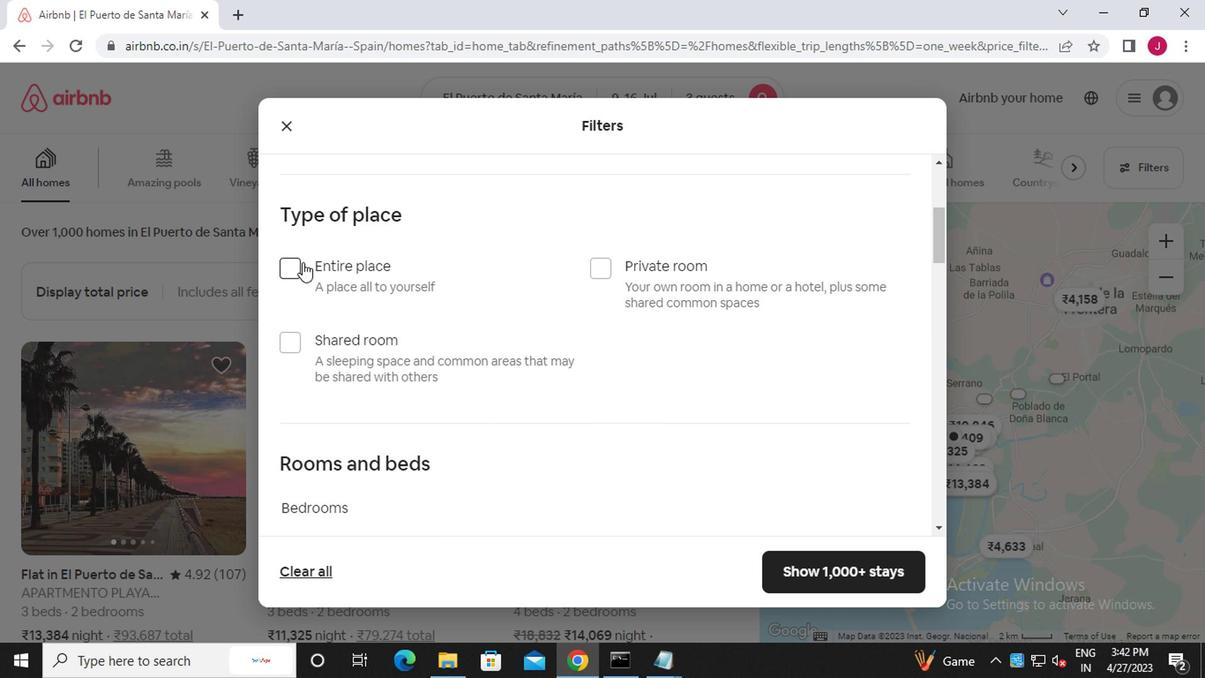 
Action: Mouse pressed left at (289, 273)
Screenshot: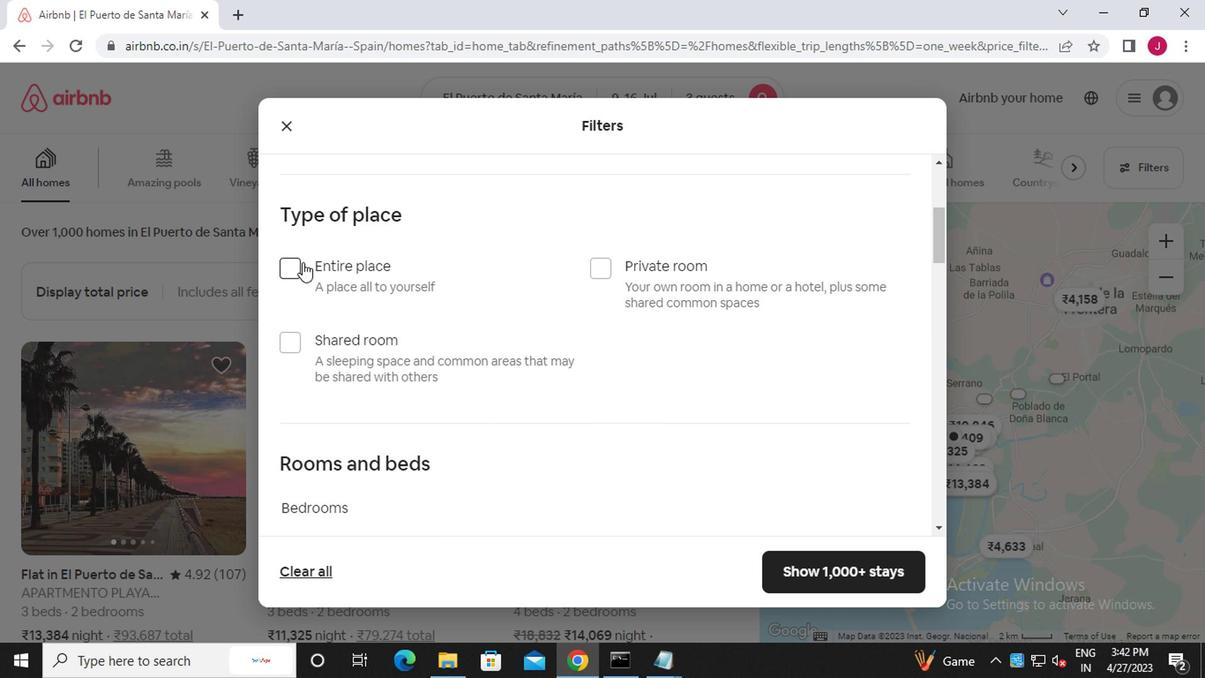 
Action: Mouse moved to (384, 329)
Screenshot: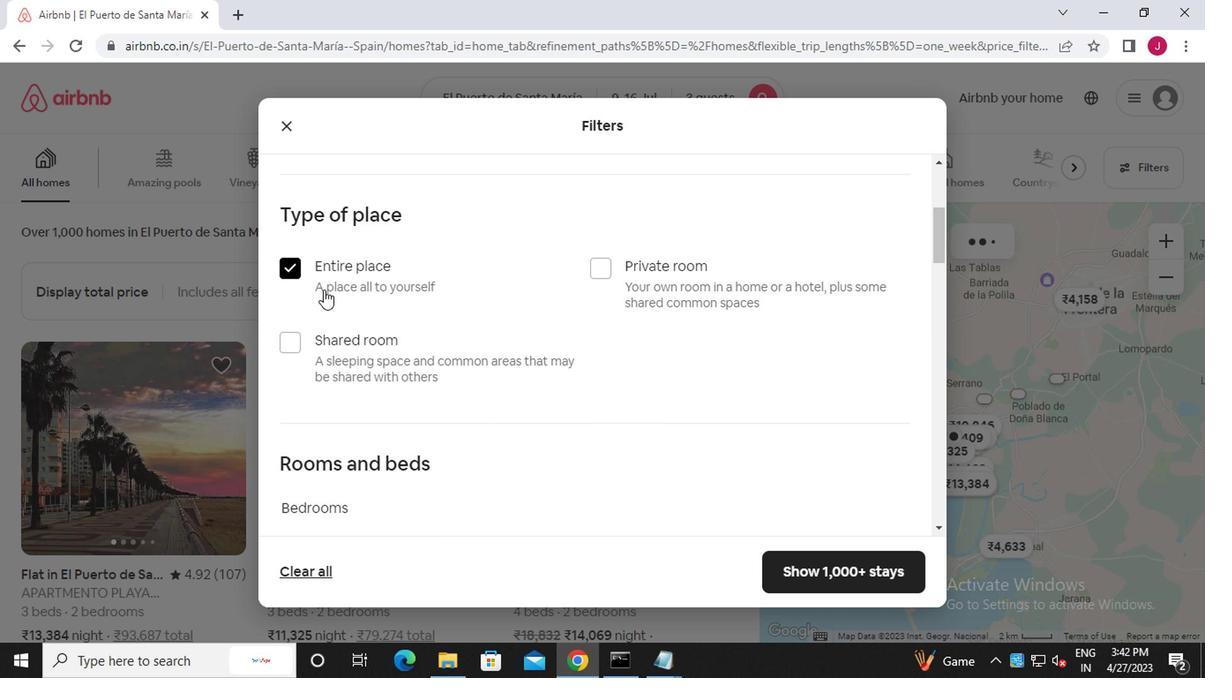 
Action: Mouse scrolled (384, 328) with delta (0, -1)
Screenshot: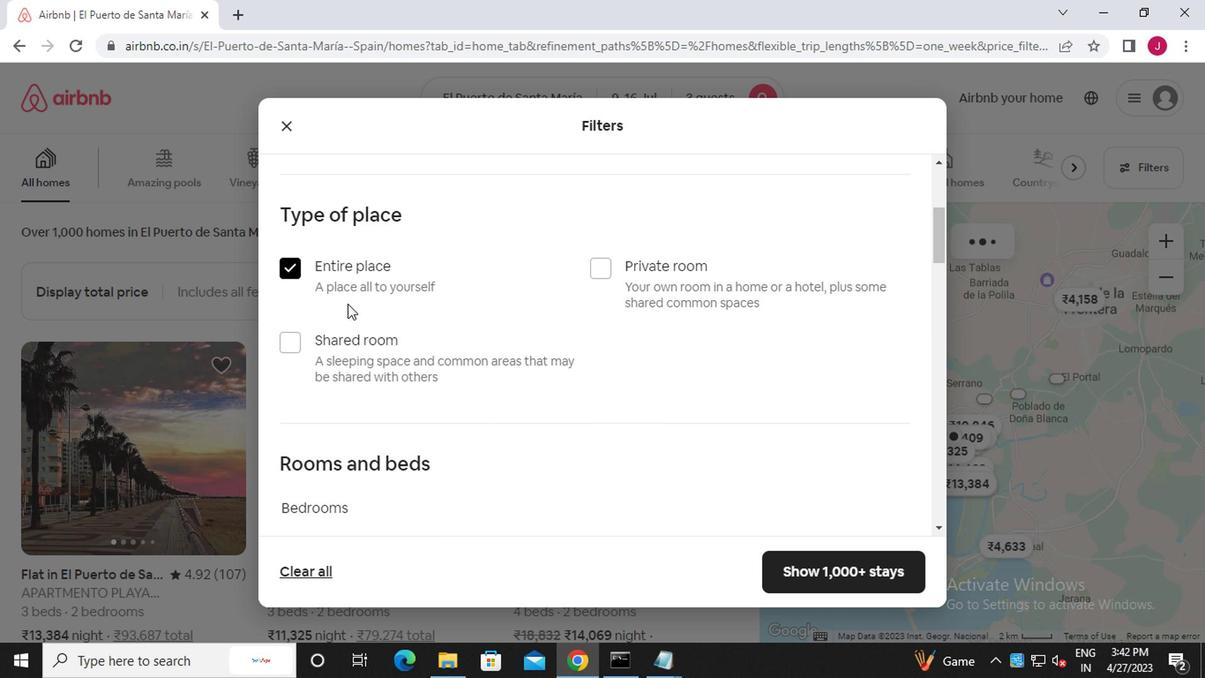 
Action: Mouse scrolled (384, 328) with delta (0, -1)
Screenshot: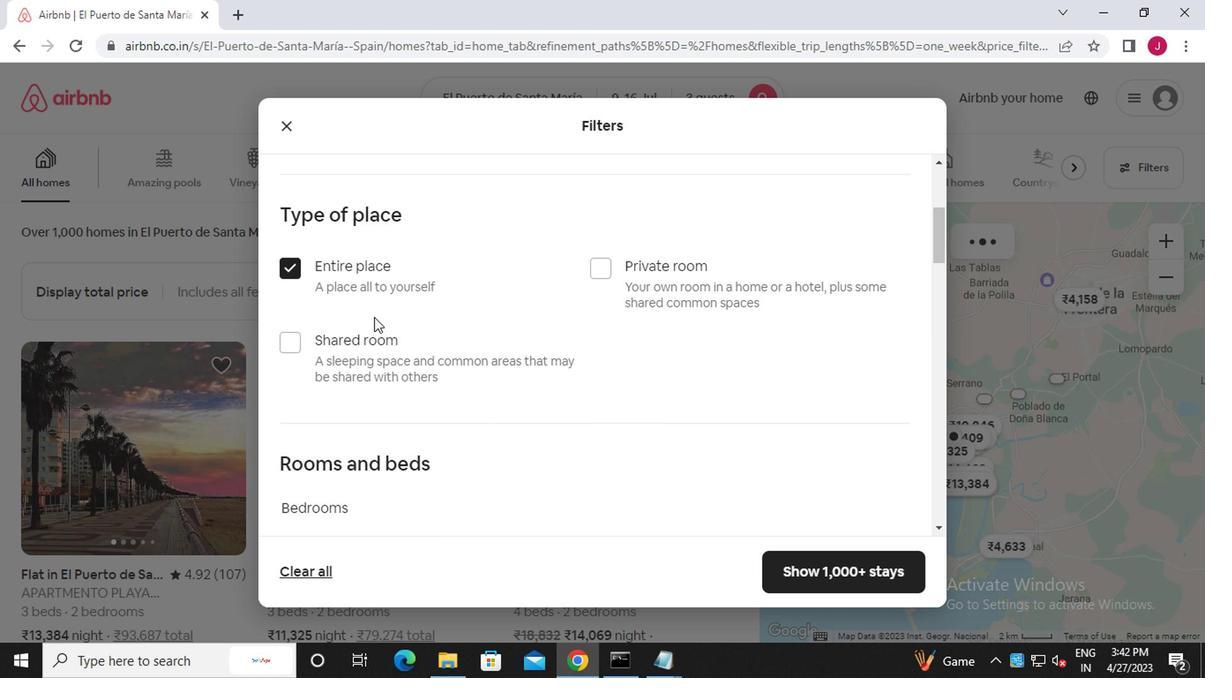 
Action: Mouse scrolled (384, 328) with delta (0, -1)
Screenshot: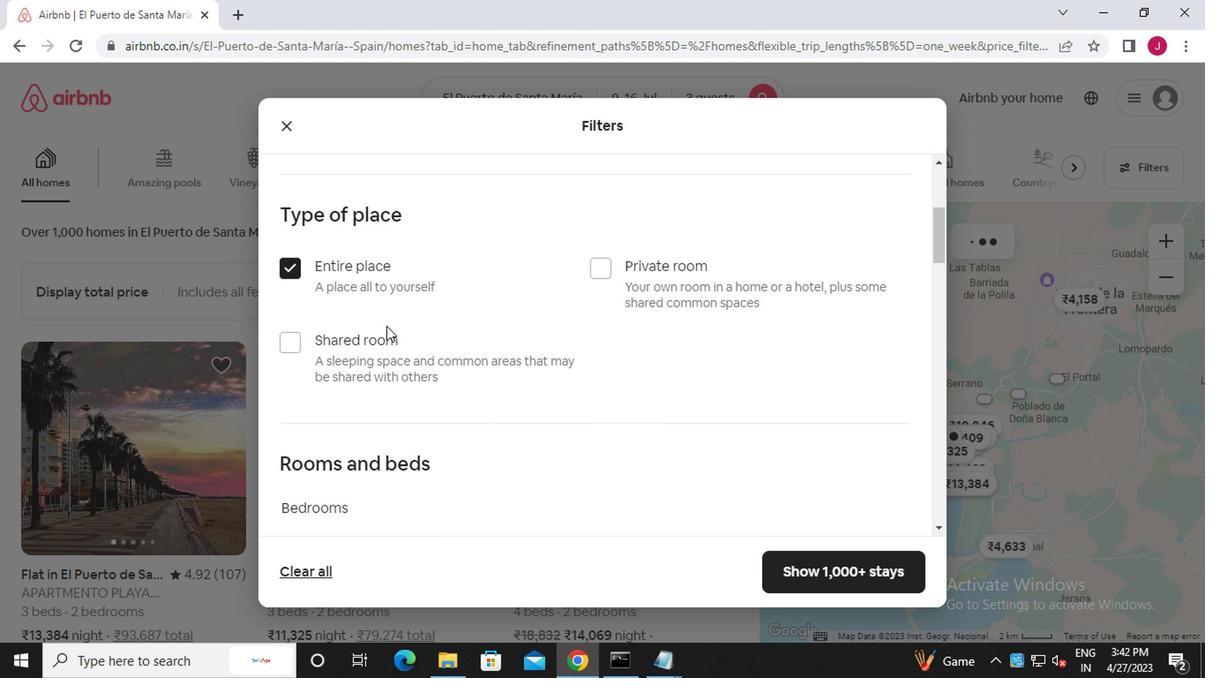 
Action: Mouse moved to (435, 300)
Screenshot: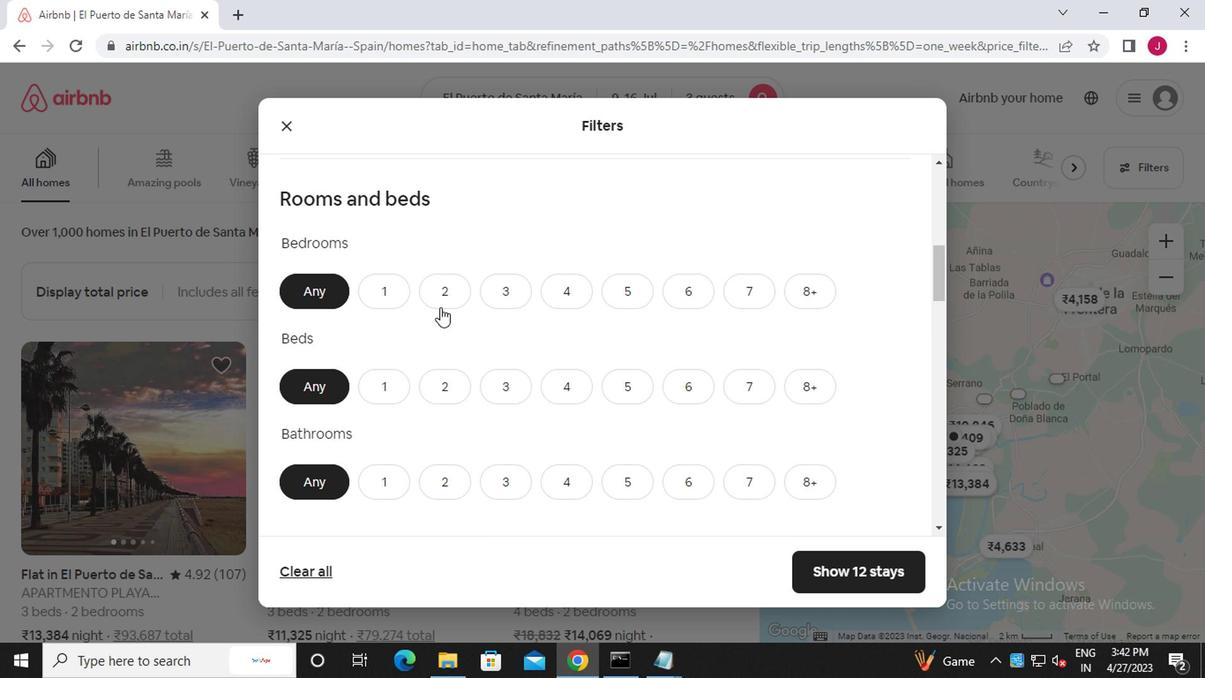 
Action: Mouse pressed left at (435, 300)
Screenshot: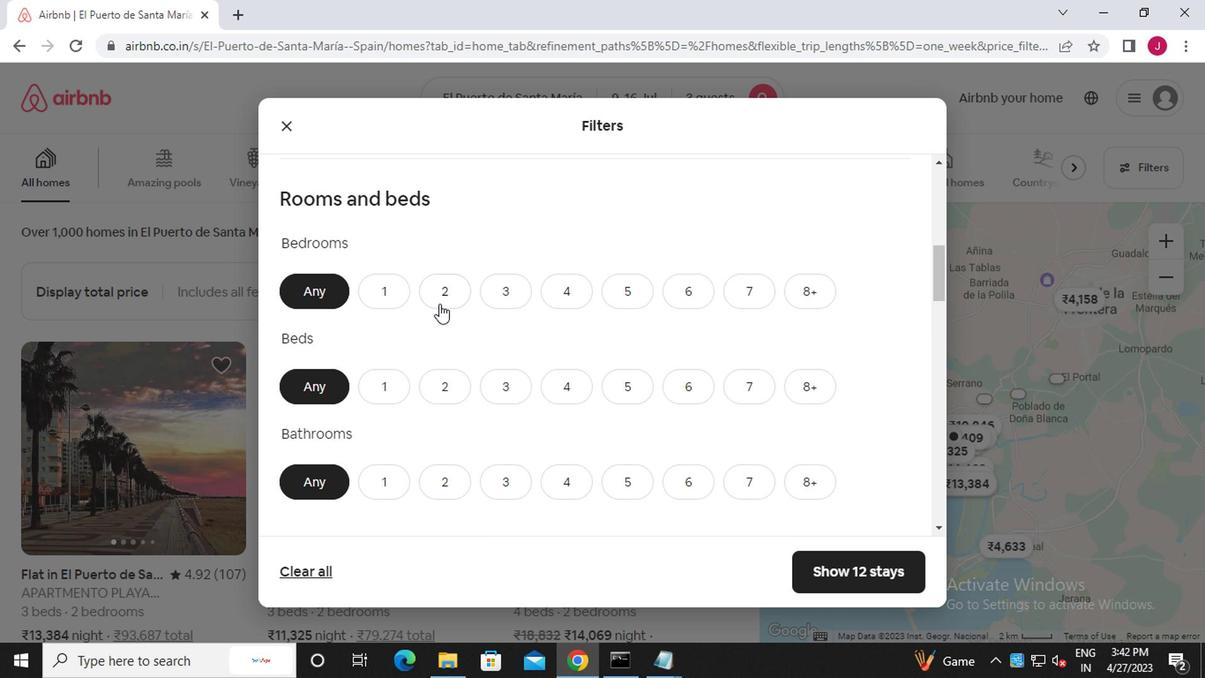 
Action: Mouse moved to (444, 400)
Screenshot: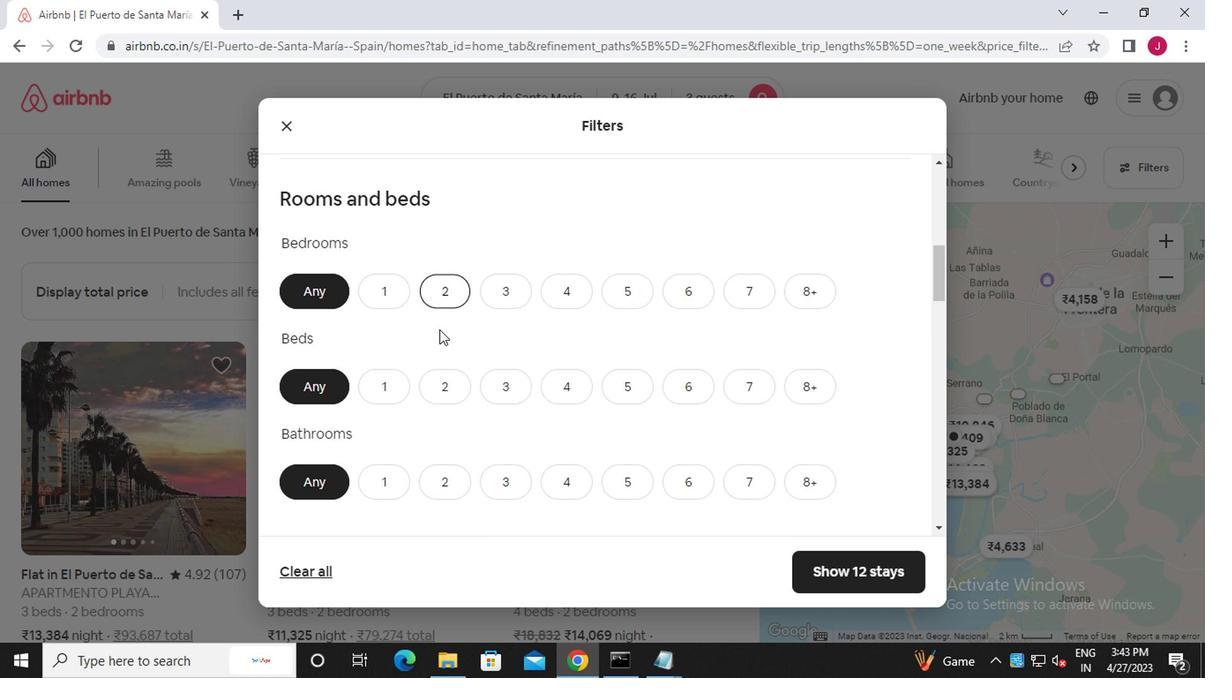 
Action: Mouse pressed left at (444, 400)
Screenshot: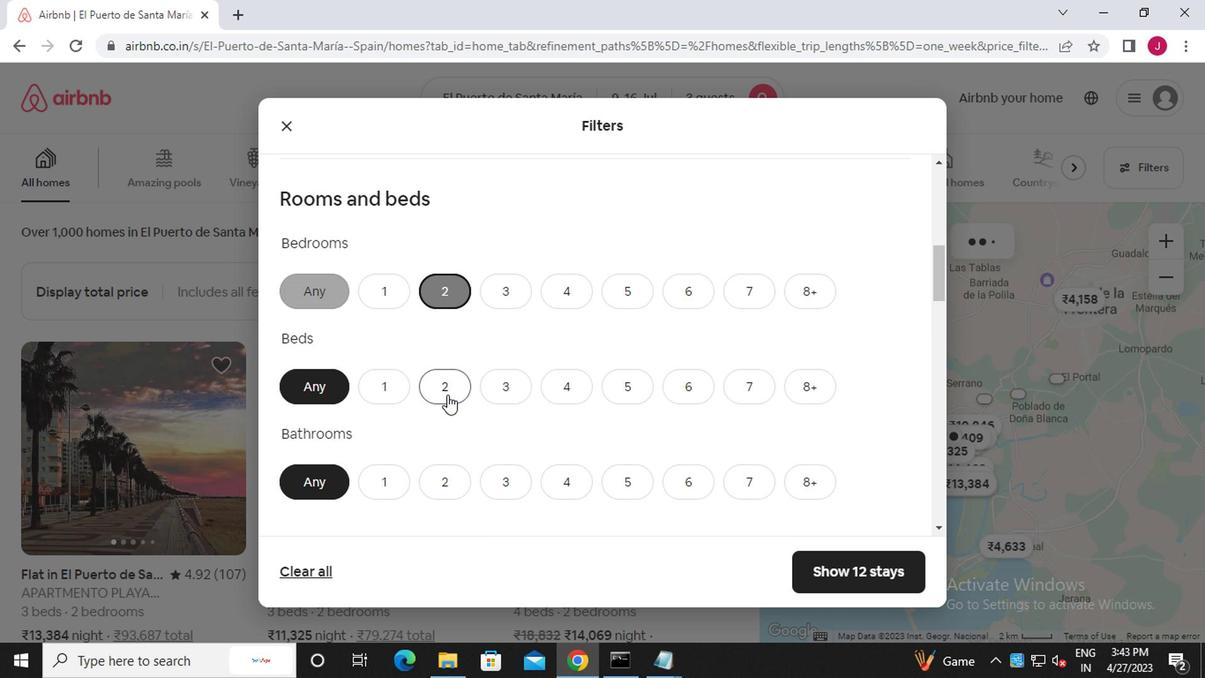 
Action: Mouse moved to (383, 487)
Screenshot: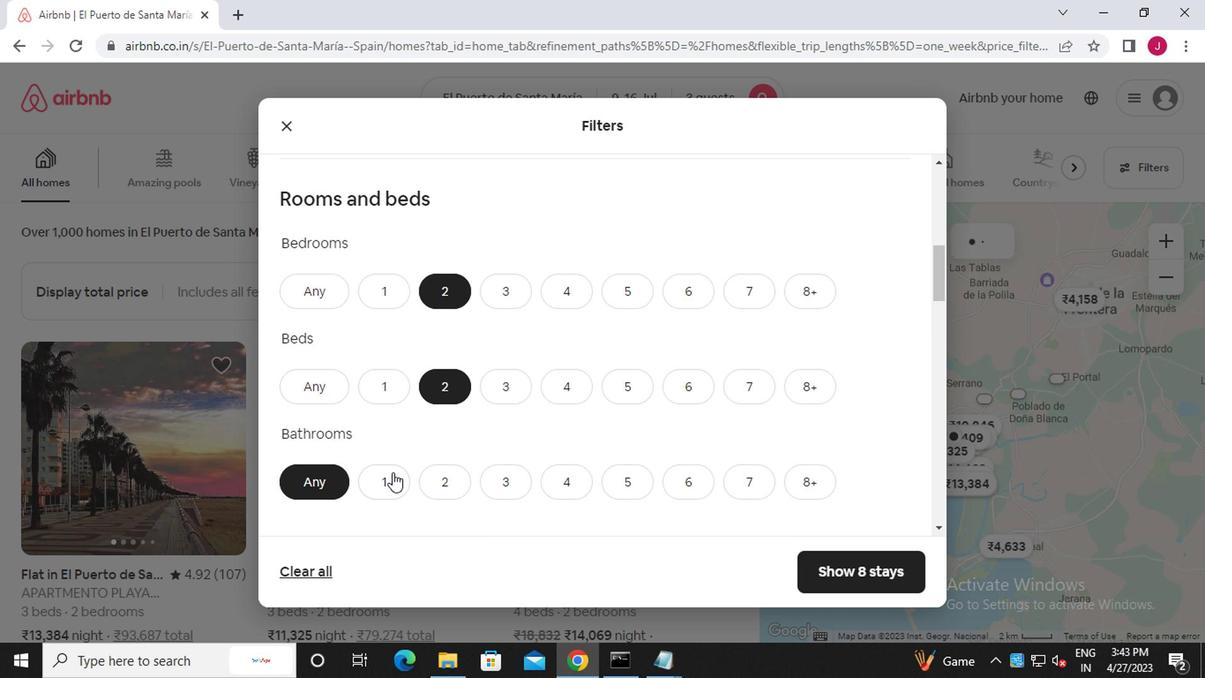 
Action: Mouse pressed left at (383, 487)
Screenshot: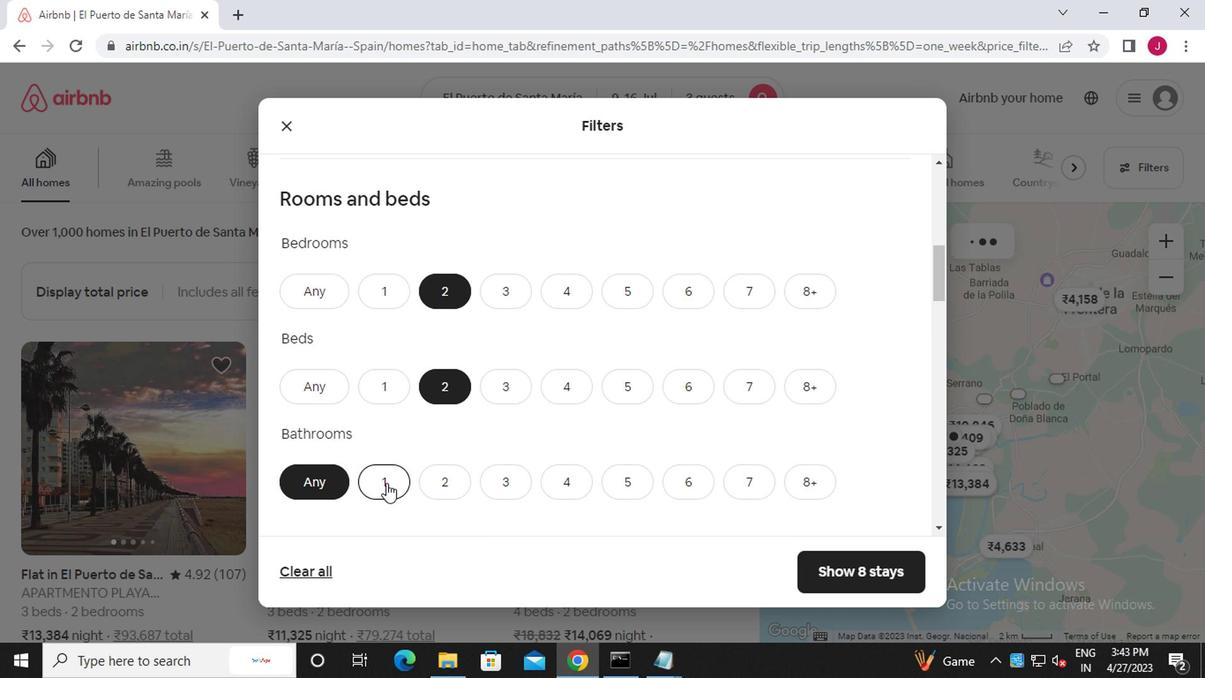 
Action: Mouse moved to (380, 484)
Screenshot: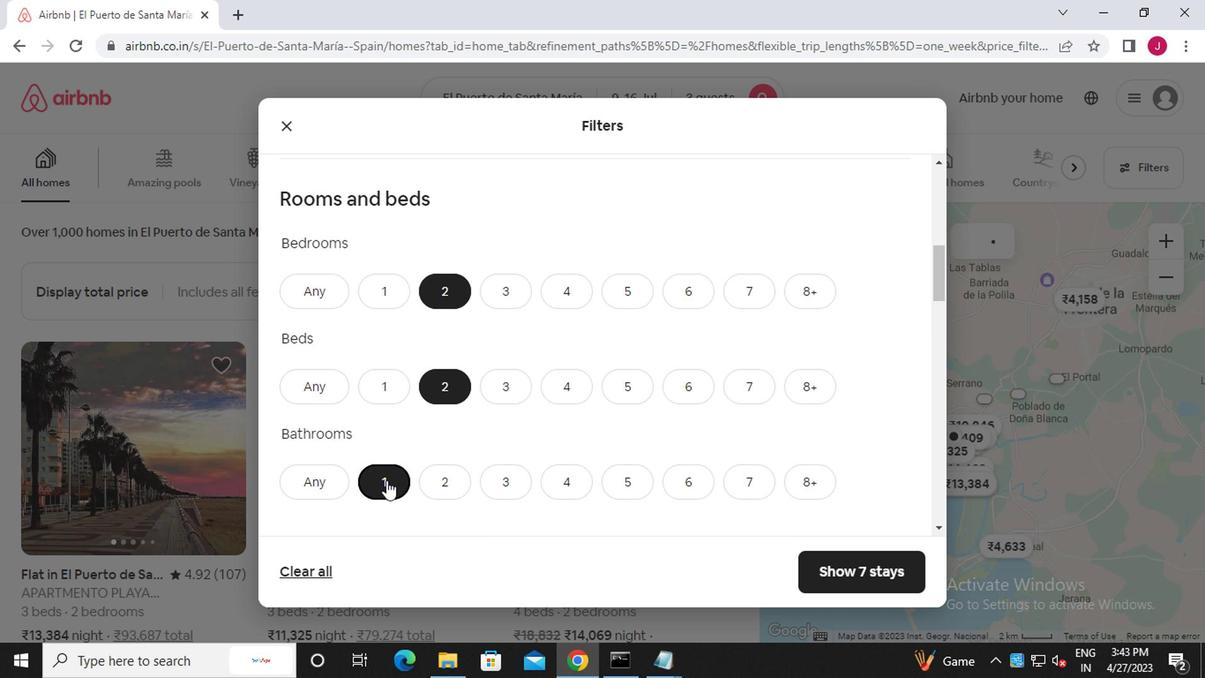 
Action: Mouse scrolled (380, 483) with delta (0, -1)
Screenshot: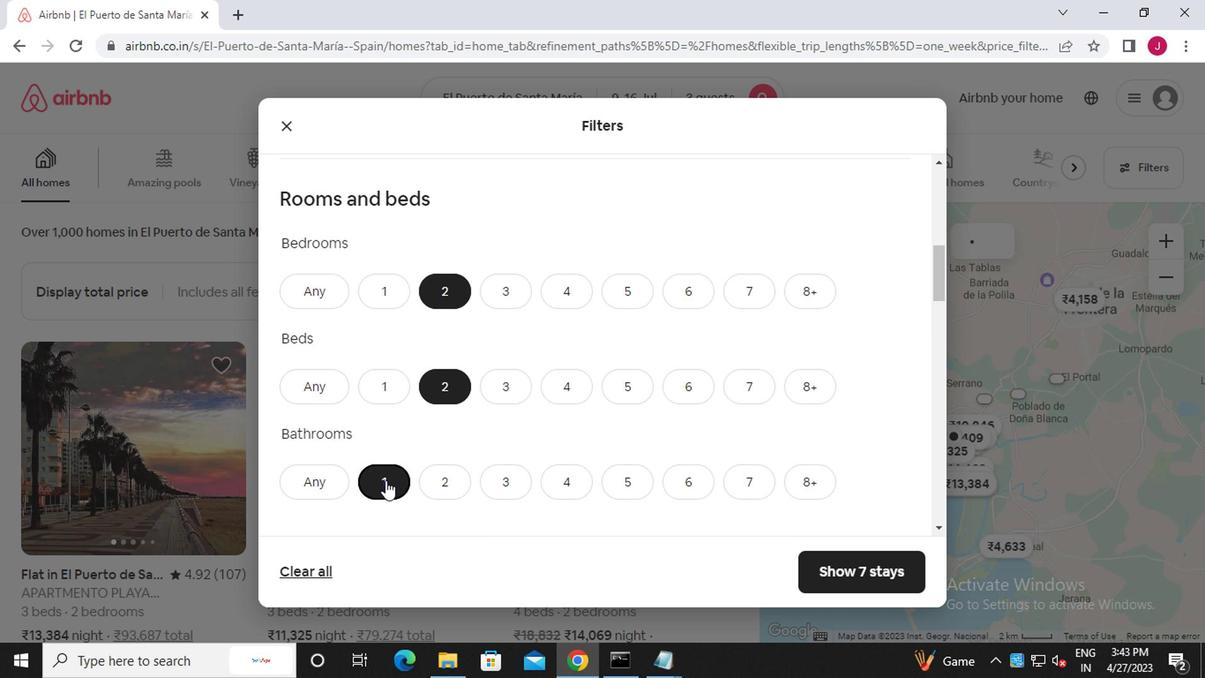 
Action: Mouse scrolled (380, 483) with delta (0, -1)
Screenshot: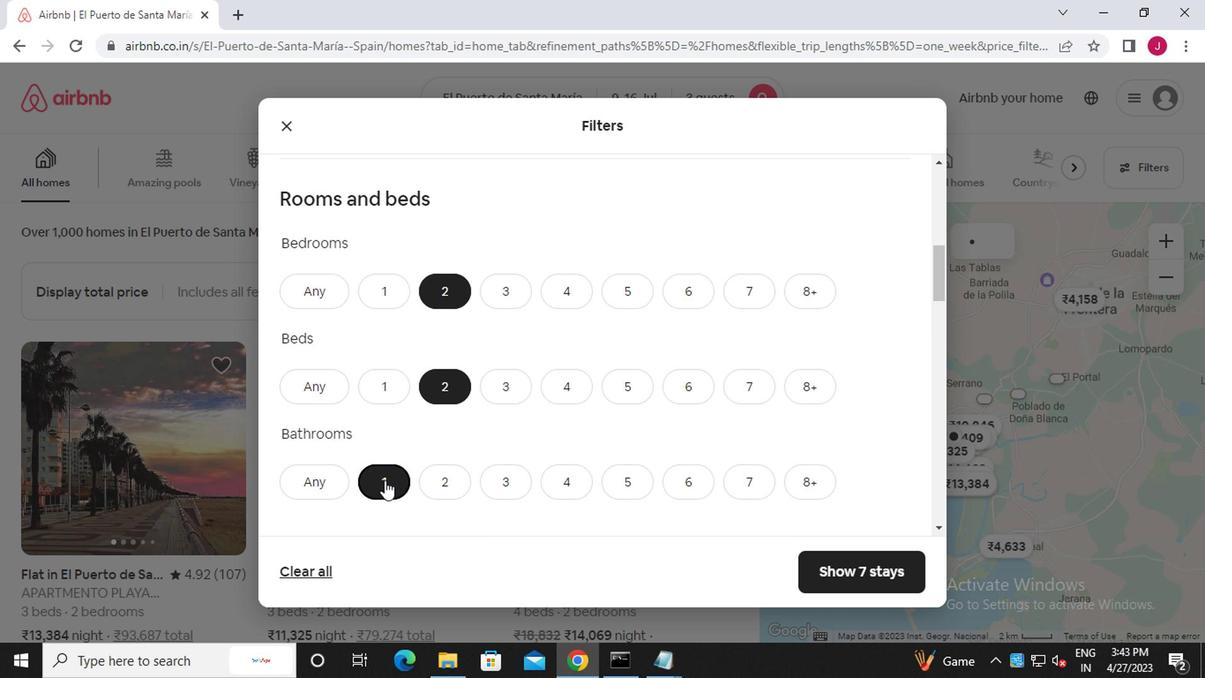 
Action: Mouse scrolled (380, 483) with delta (0, -1)
Screenshot: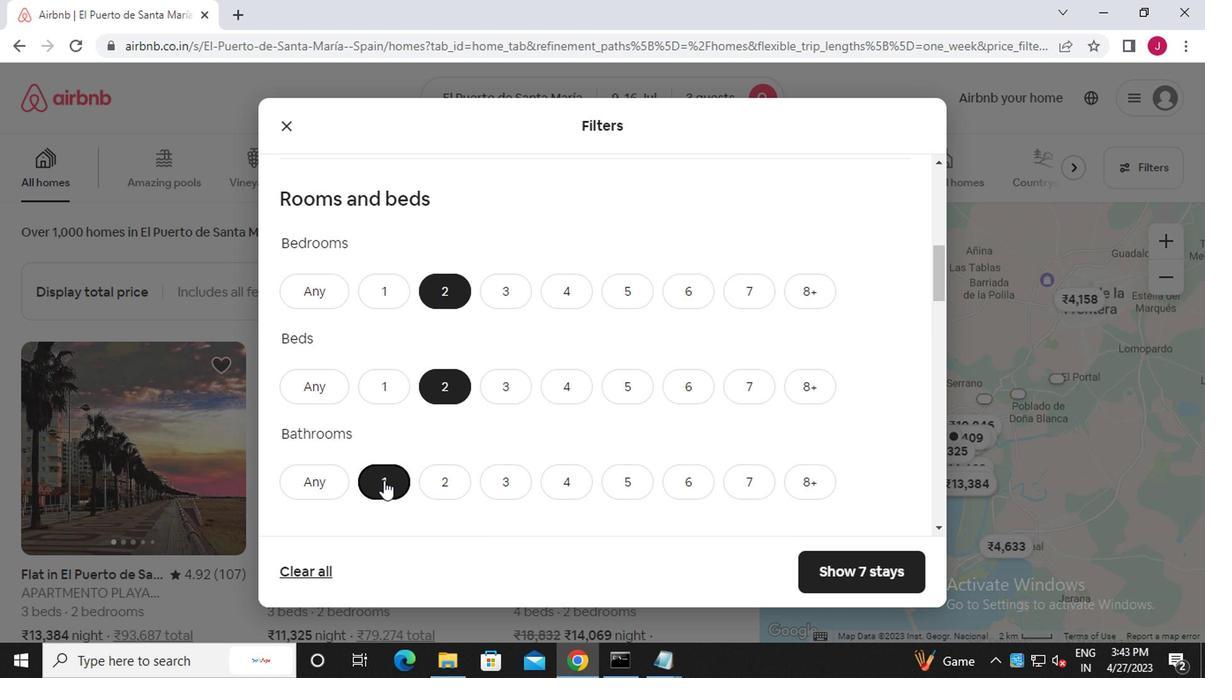 
Action: Mouse scrolled (380, 483) with delta (0, -1)
Screenshot: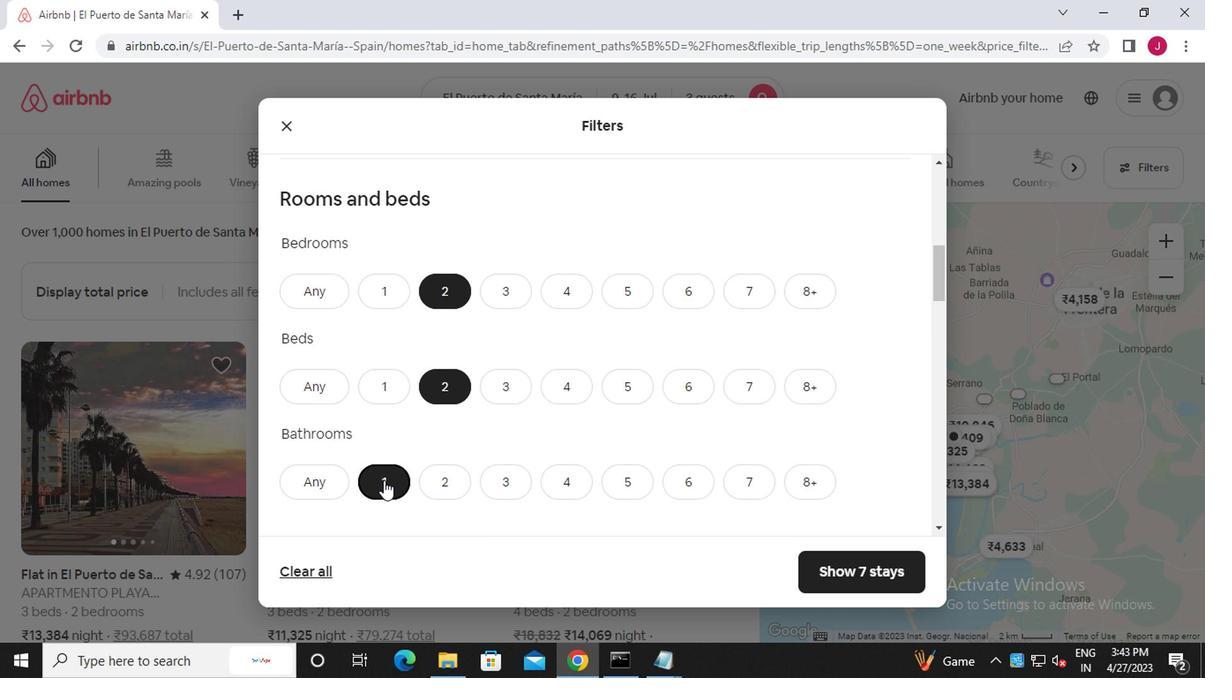 
Action: Mouse moved to (317, 342)
Screenshot: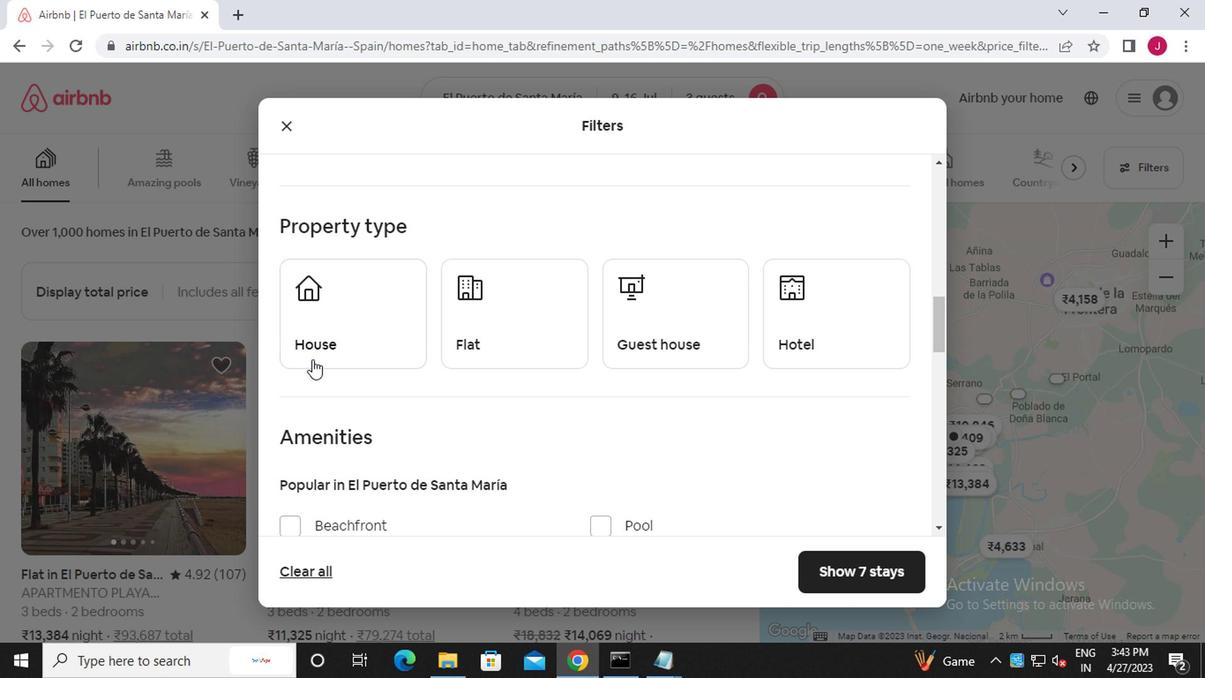 
Action: Mouse pressed left at (317, 342)
Screenshot: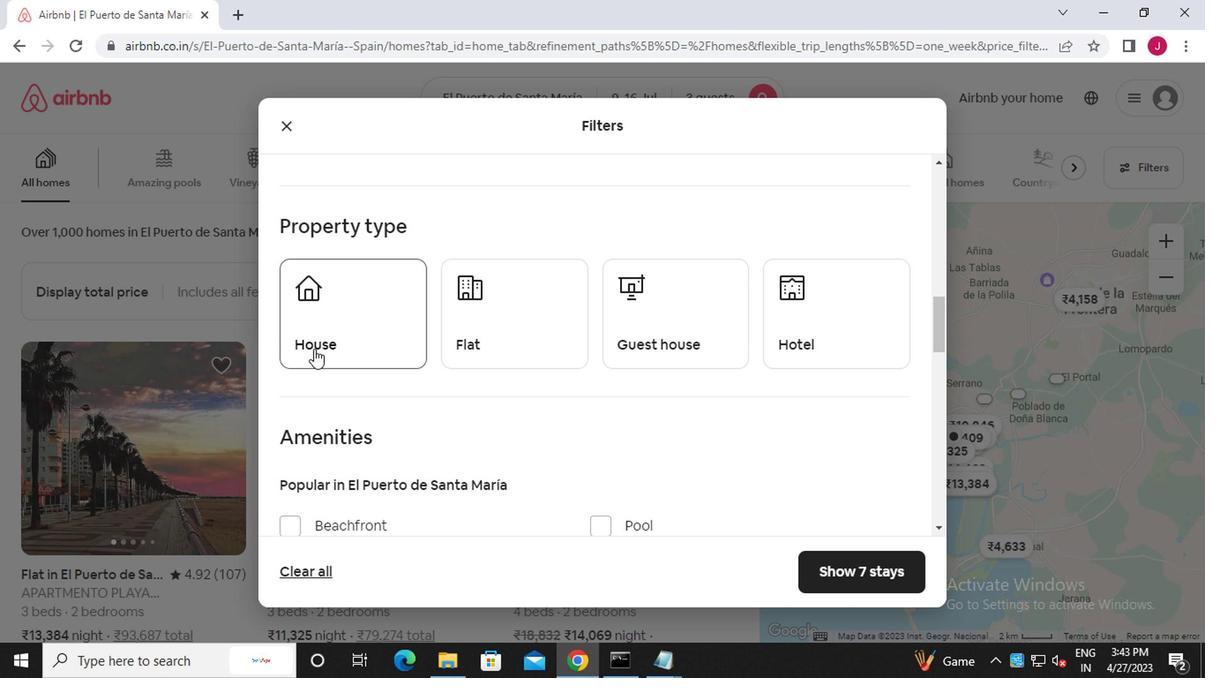 
Action: Mouse moved to (456, 333)
Screenshot: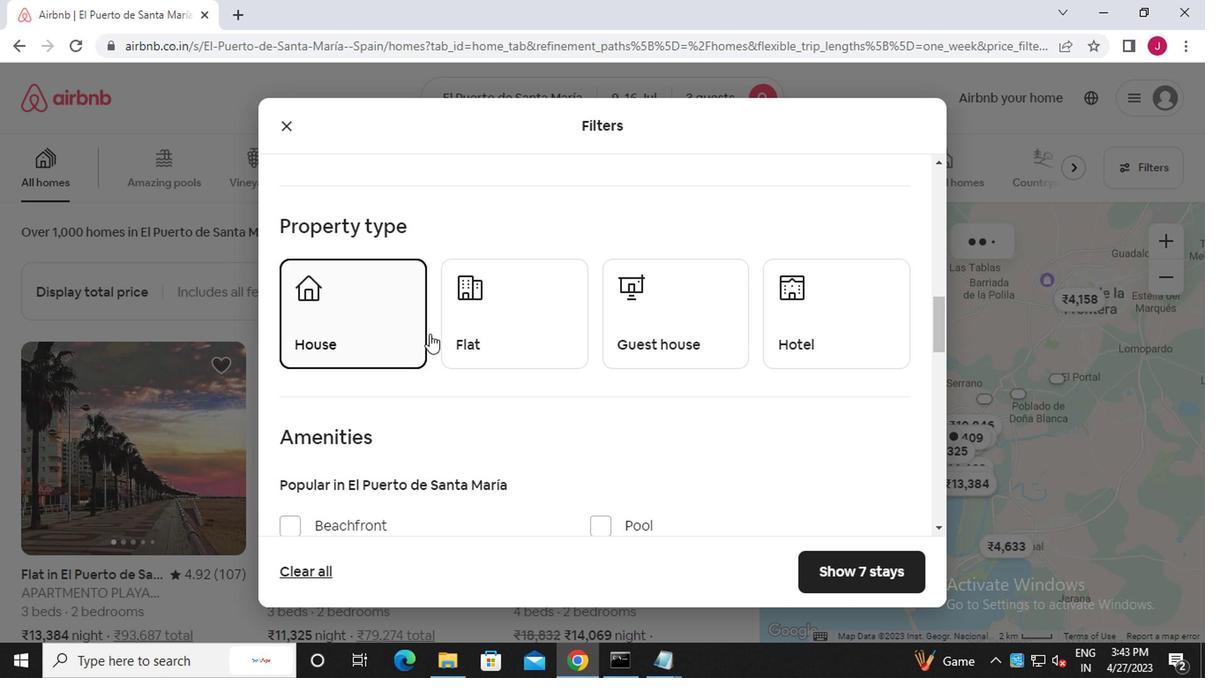 
Action: Mouse pressed left at (456, 333)
Screenshot: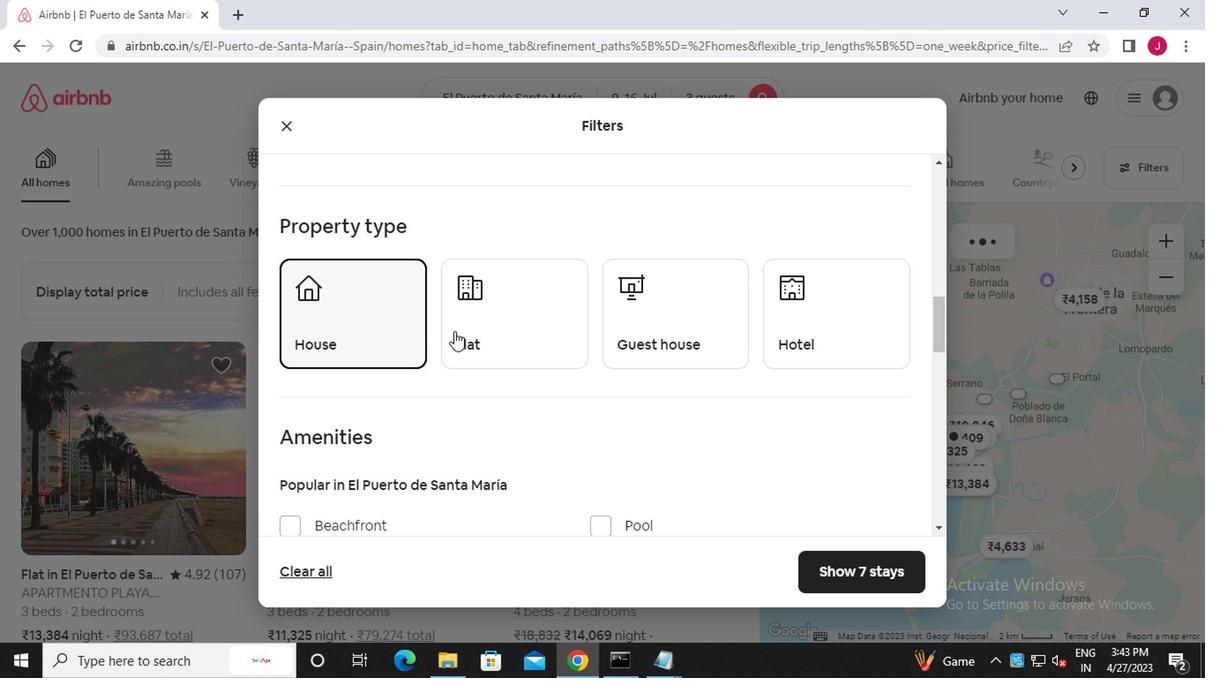 
Action: Mouse moved to (629, 339)
Screenshot: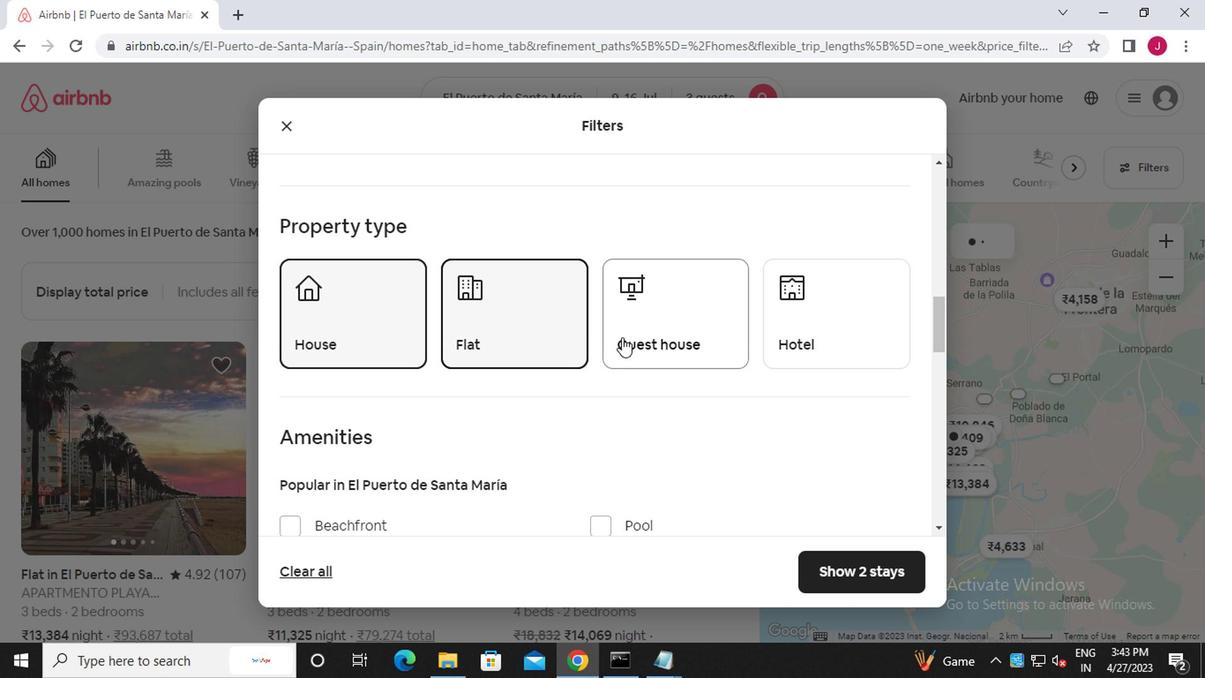 
Action: Mouse pressed left at (629, 339)
Screenshot: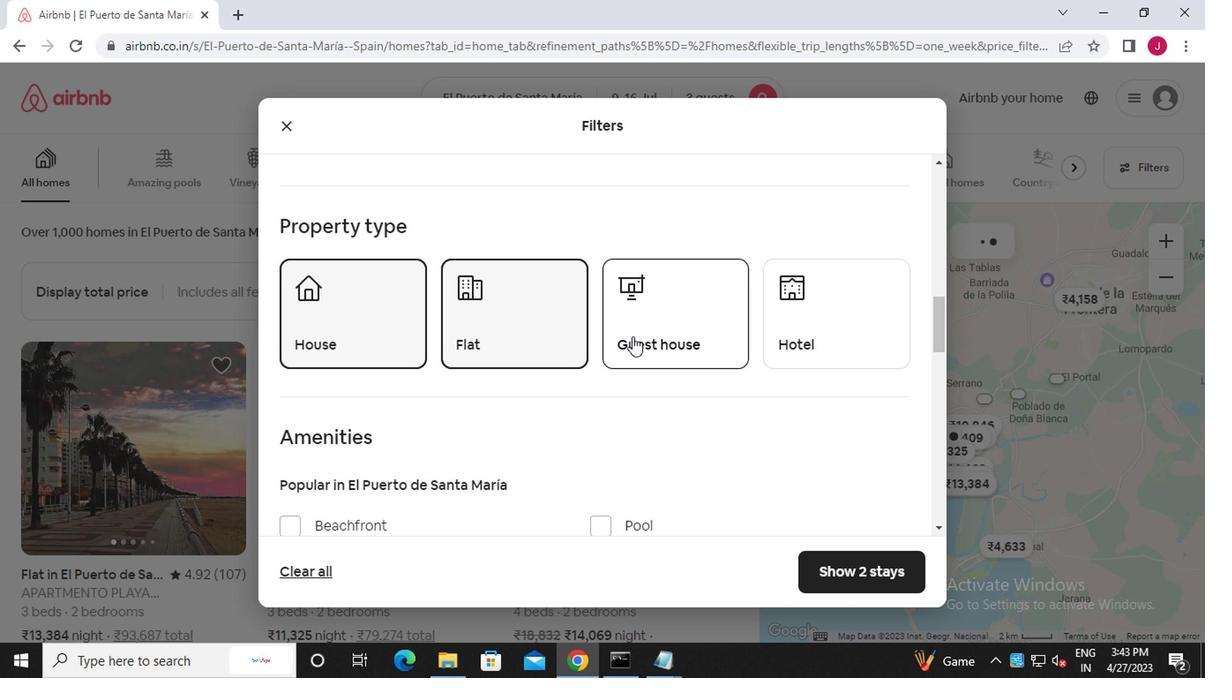 
Action: Mouse moved to (629, 339)
Screenshot: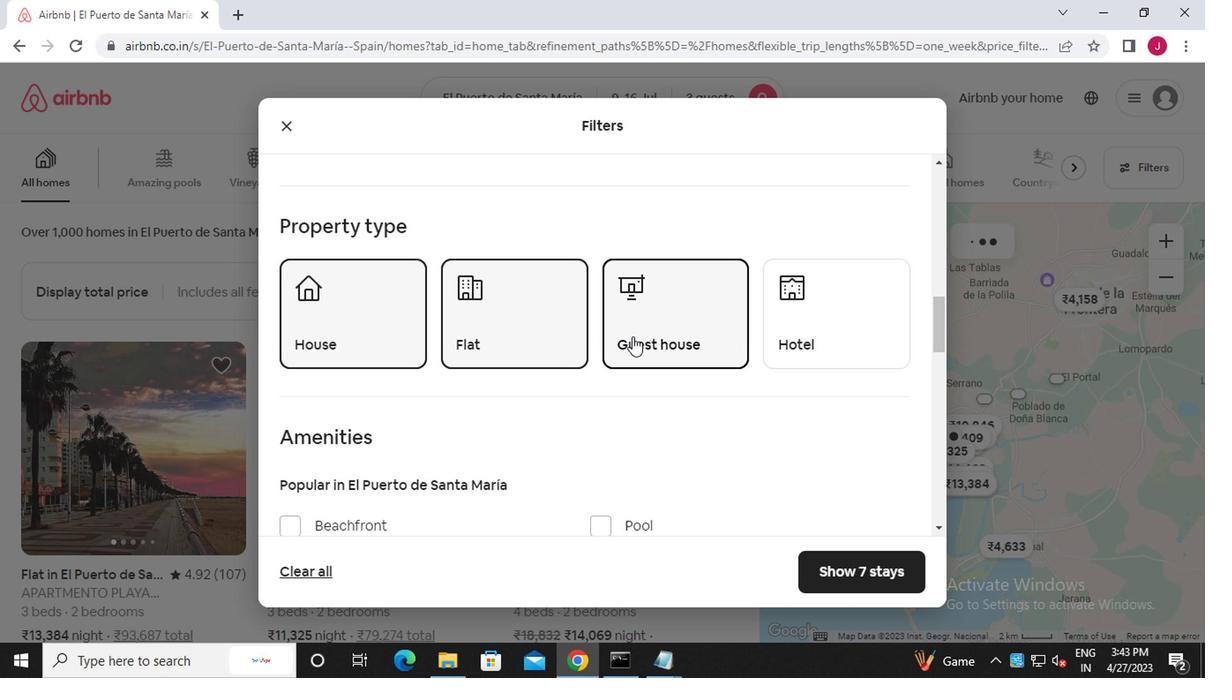 
Action: Mouse scrolled (629, 338) with delta (0, 0)
Screenshot: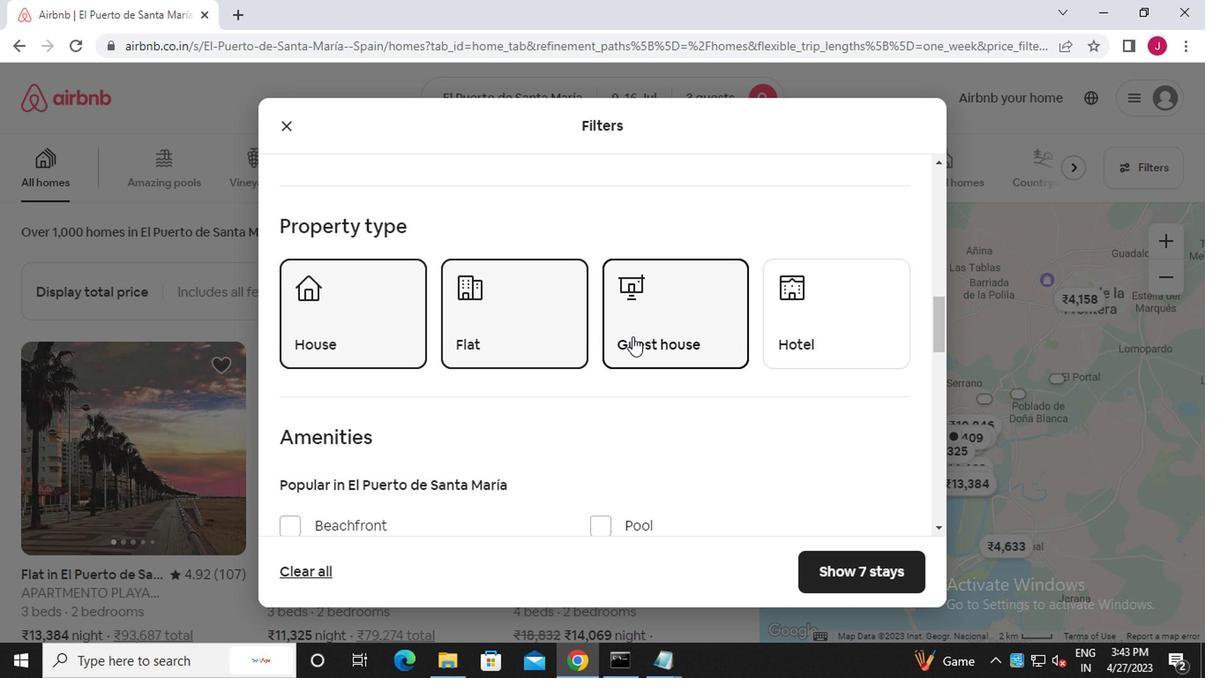 
Action: Mouse scrolled (629, 338) with delta (0, 0)
Screenshot: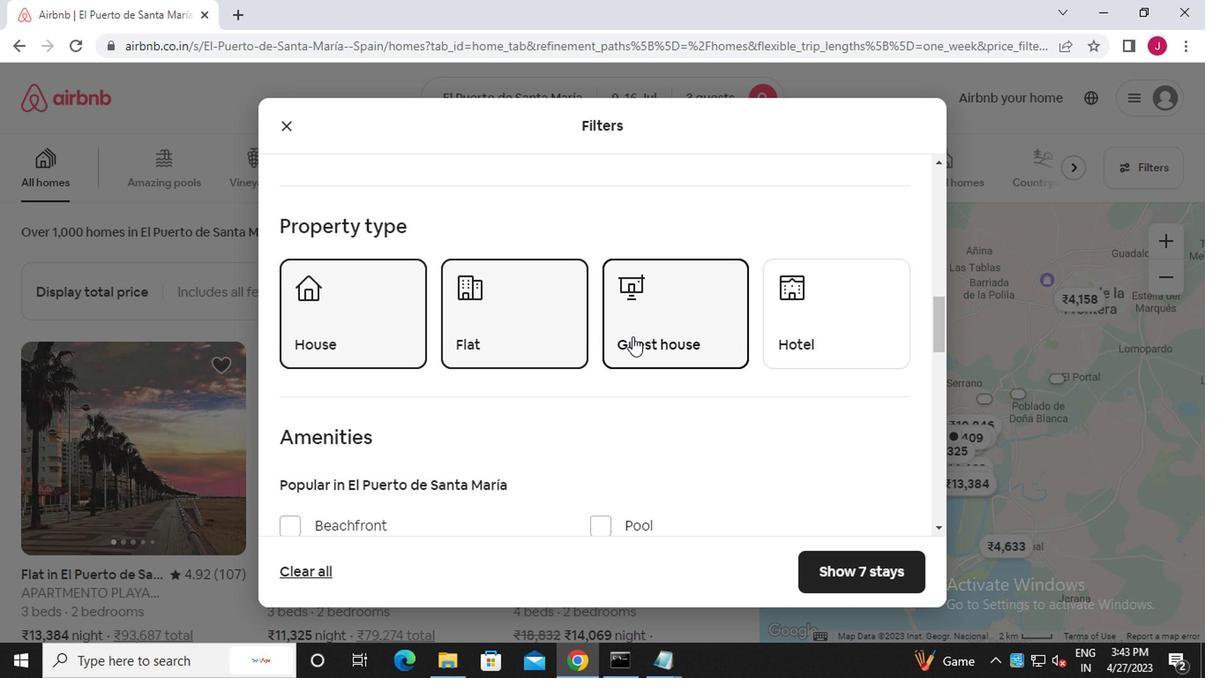 
Action: Mouse scrolled (629, 338) with delta (0, 0)
Screenshot: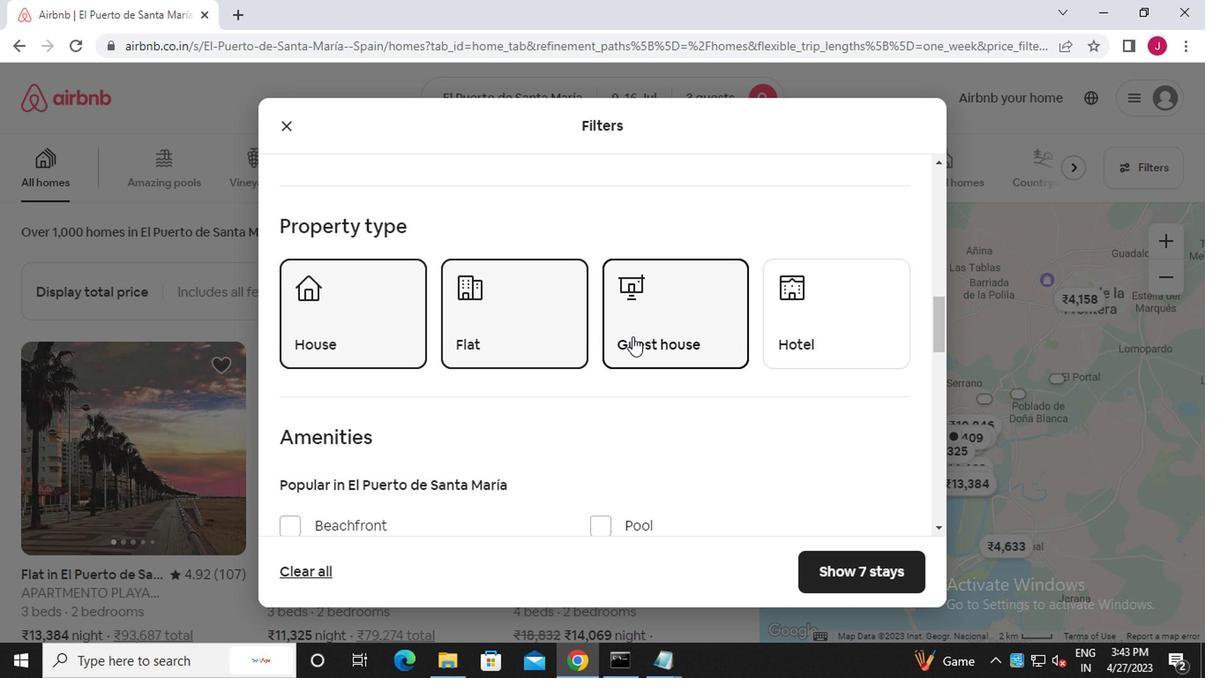 
Action: Mouse scrolled (629, 338) with delta (0, 0)
Screenshot: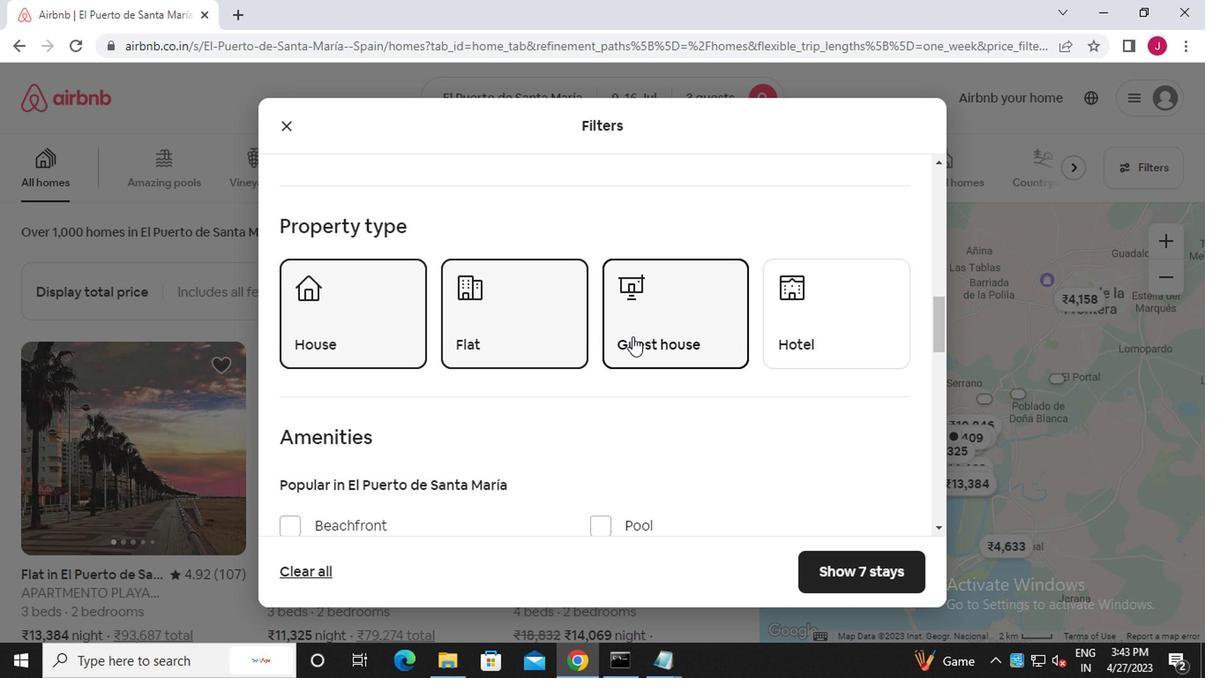 
Action: Mouse moved to (635, 345)
Screenshot: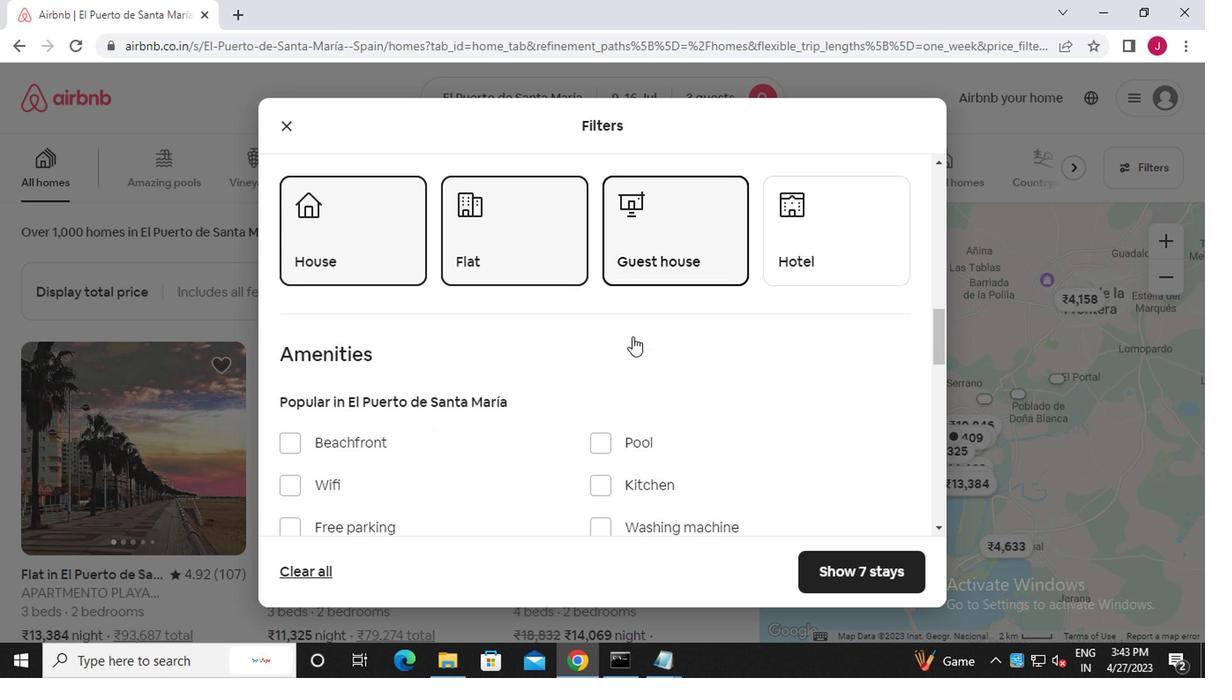 
Action: Mouse scrolled (635, 344) with delta (0, 0)
Screenshot: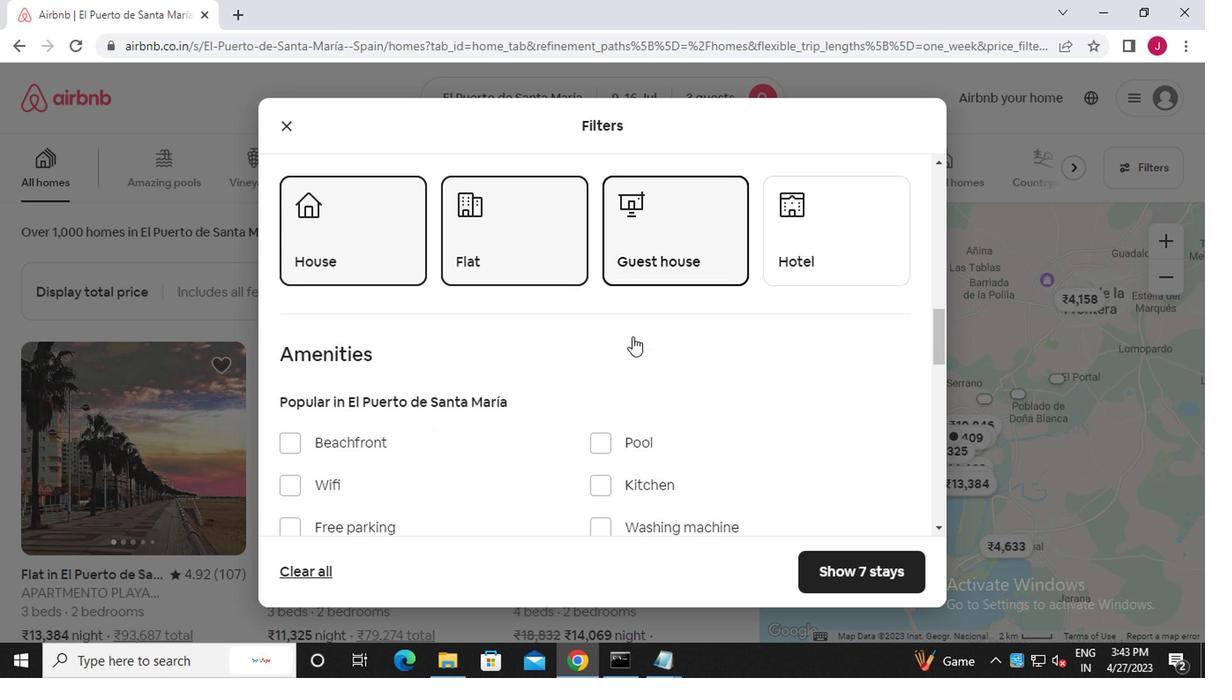 
Action: Mouse moved to (863, 414)
Screenshot: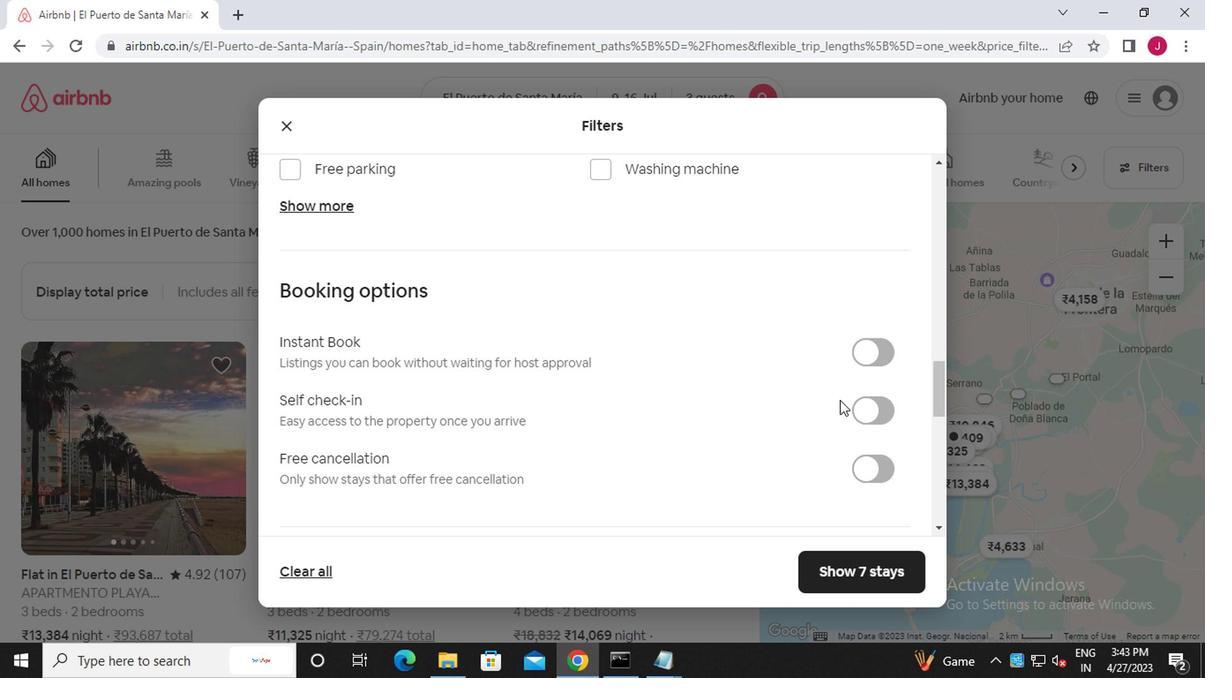 
Action: Mouse pressed left at (863, 414)
Screenshot: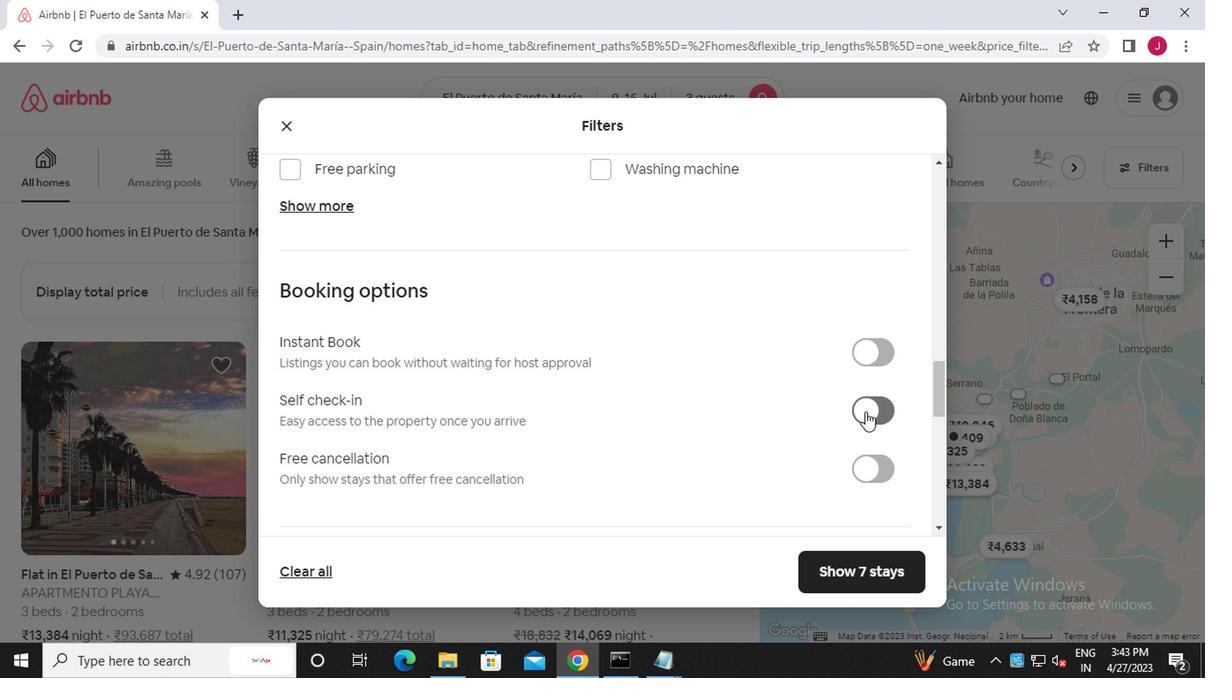 
Action: Mouse moved to (485, 438)
Screenshot: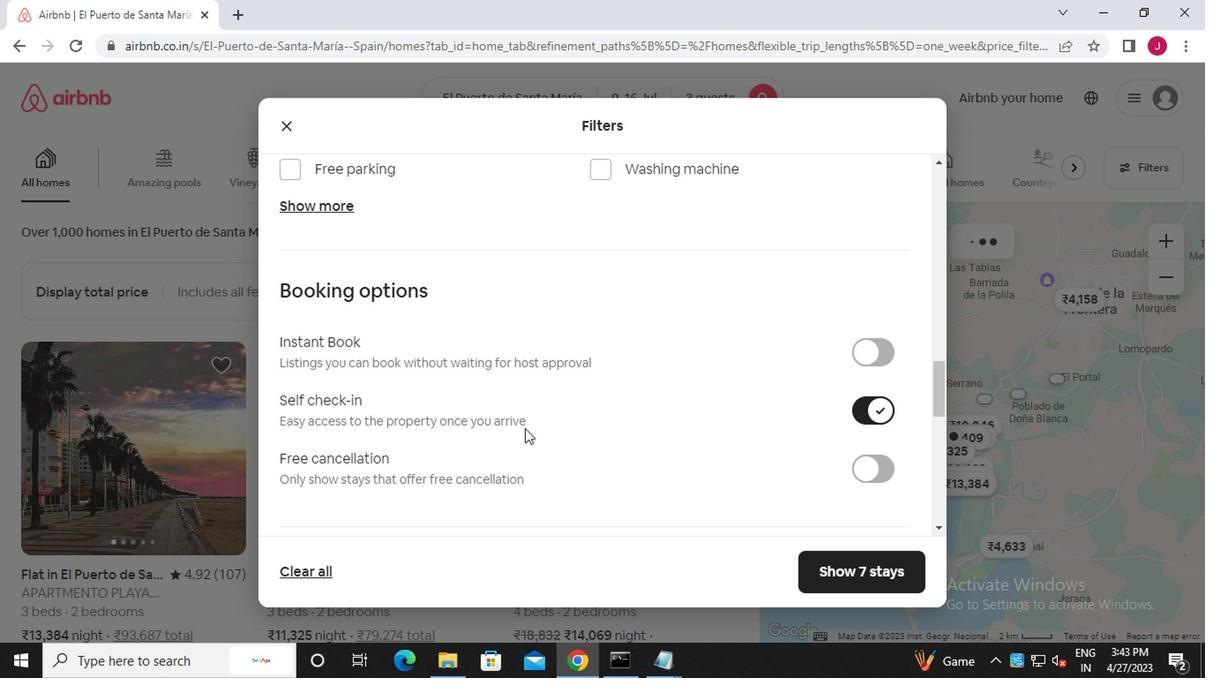
Action: Mouse scrolled (485, 438) with delta (0, 0)
Screenshot: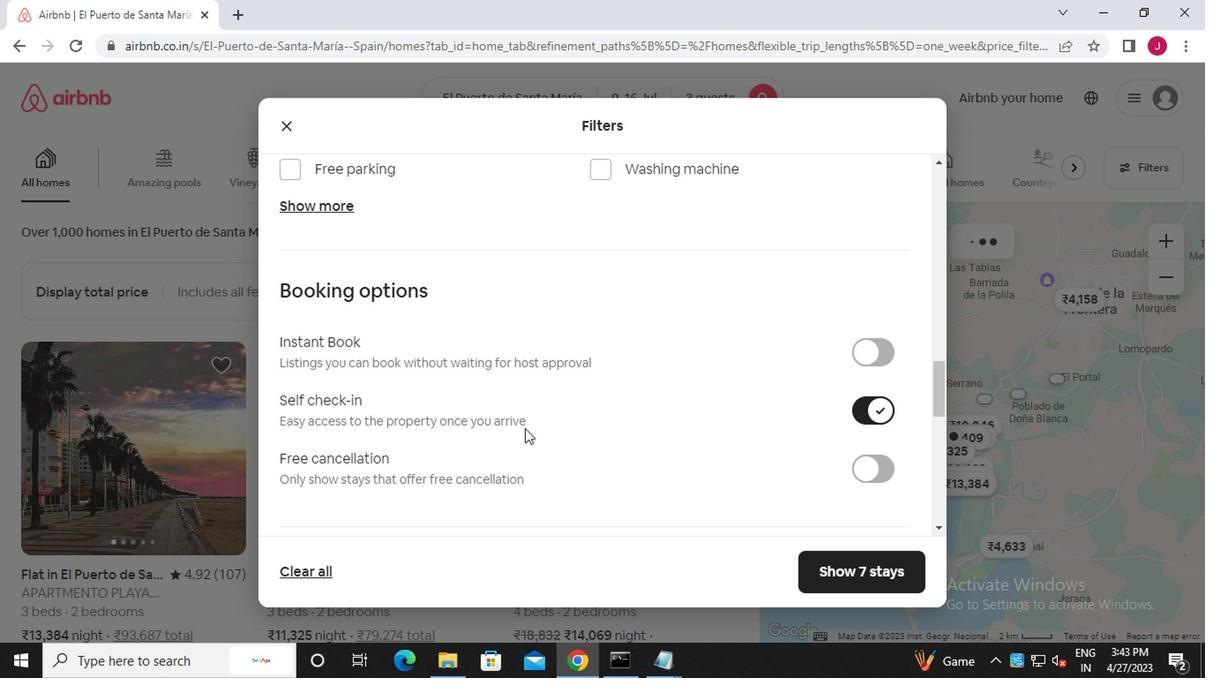 
Action: Mouse scrolled (485, 438) with delta (0, 0)
Screenshot: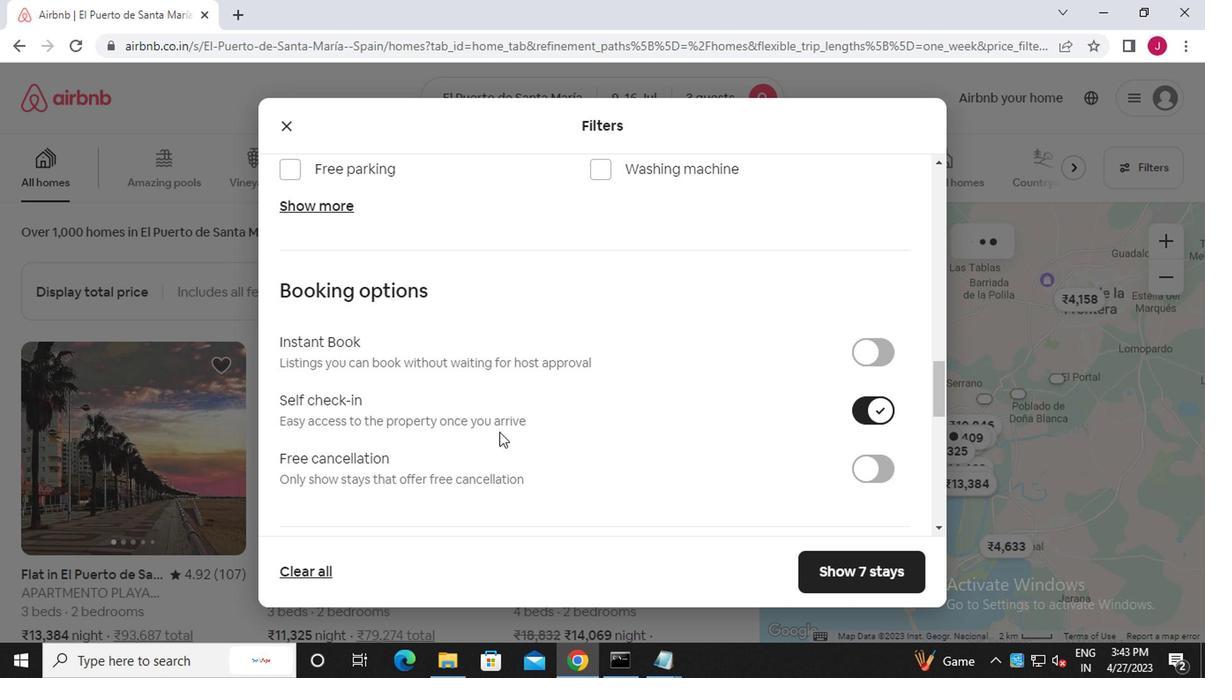 
Action: Mouse scrolled (485, 438) with delta (0, 0)
Screenshot: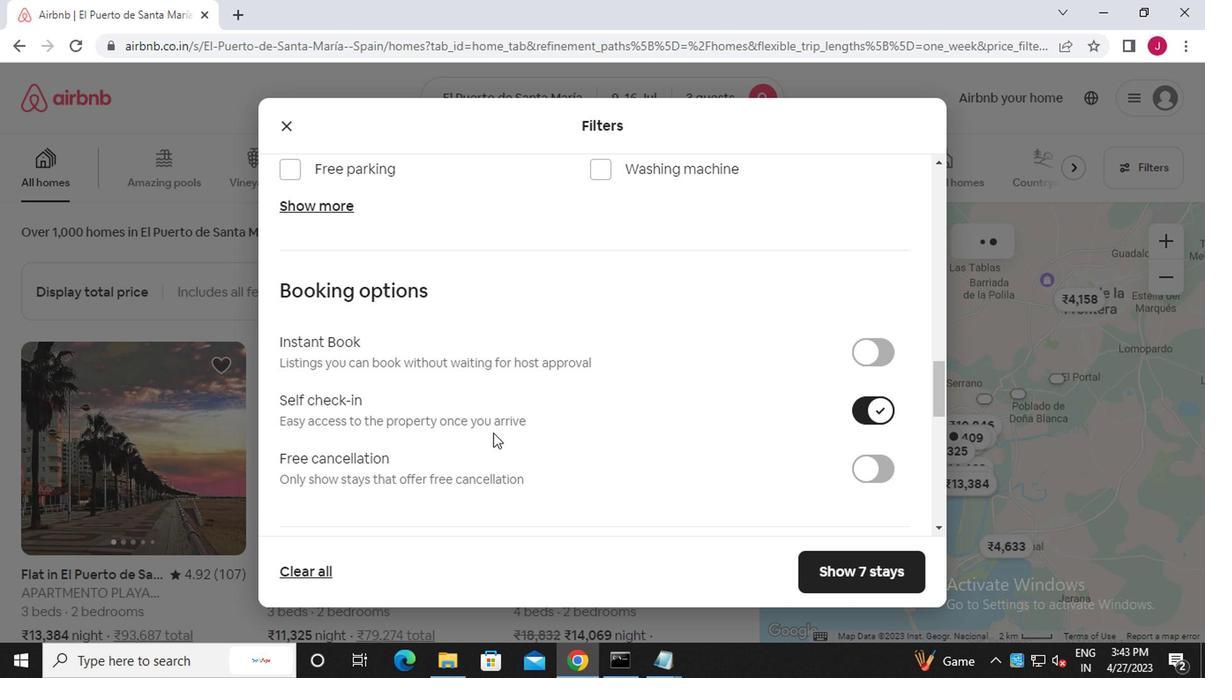 
Action: Mouse scrolled (485, 438) with delta (0, 0)
Screenshot: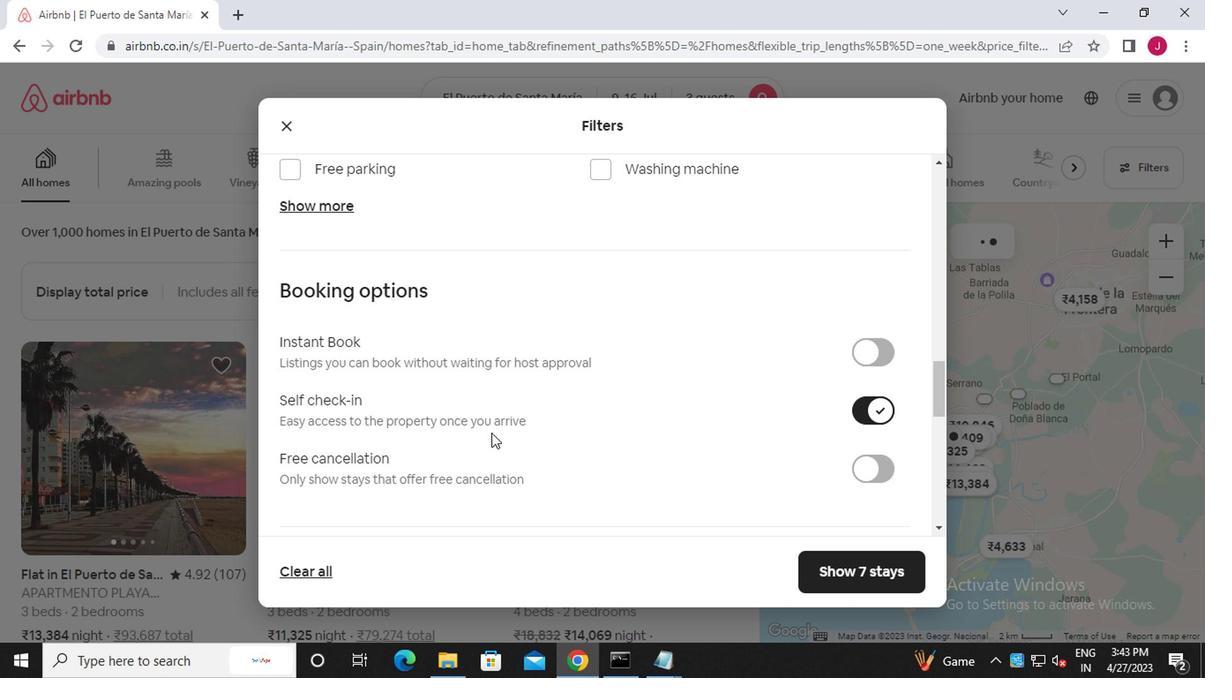 
Action: Mouse scrolled (485, 438) with delta (0, 0)
Screenshot: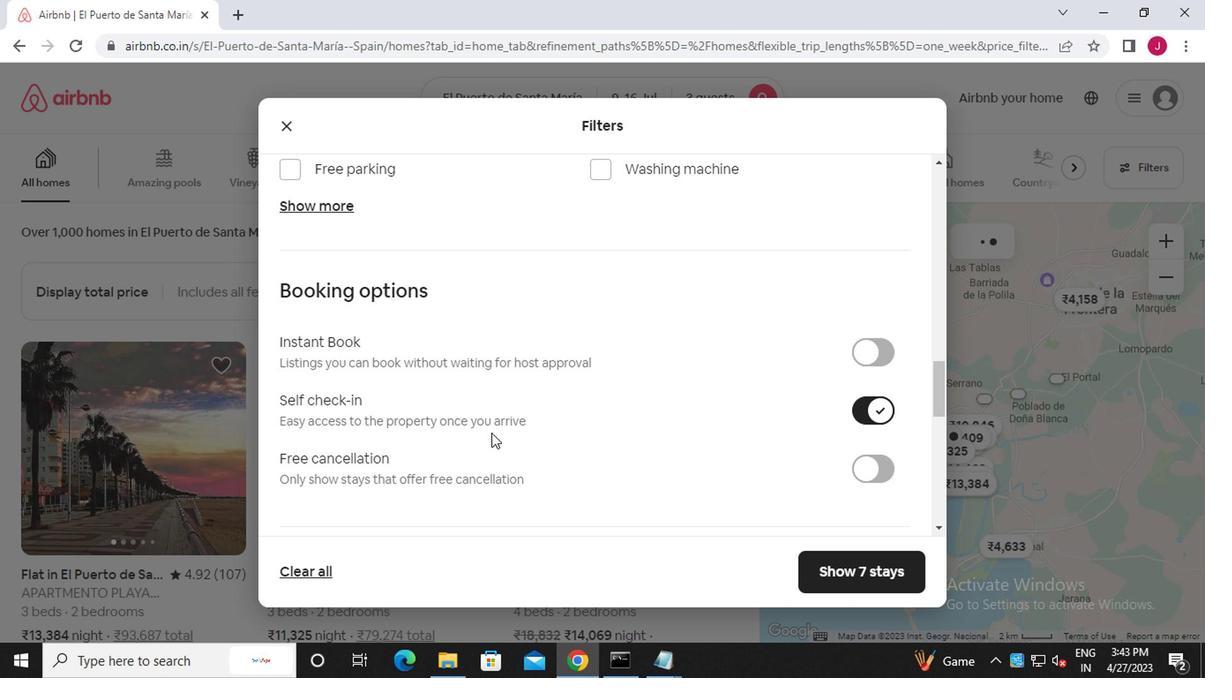 
Action: Mouse moved to (328, 485)
Screenshot: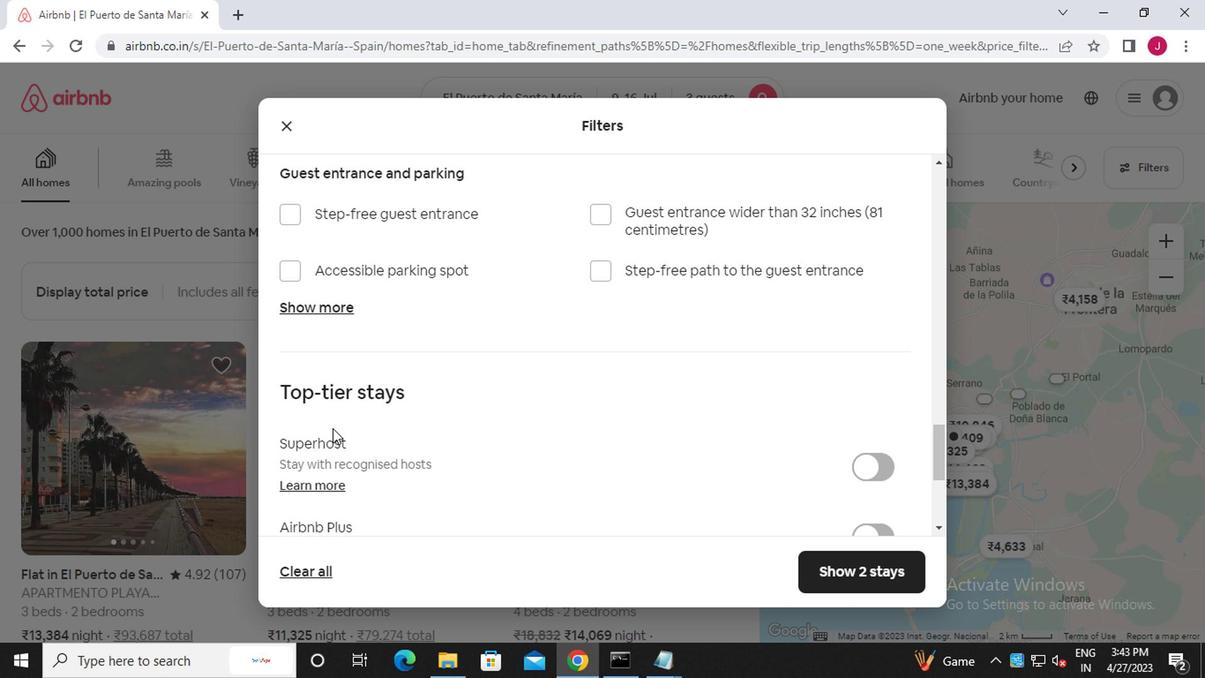 
Action: Mouse scrolled (328, 484) with delta (0, 0)
Screenshot: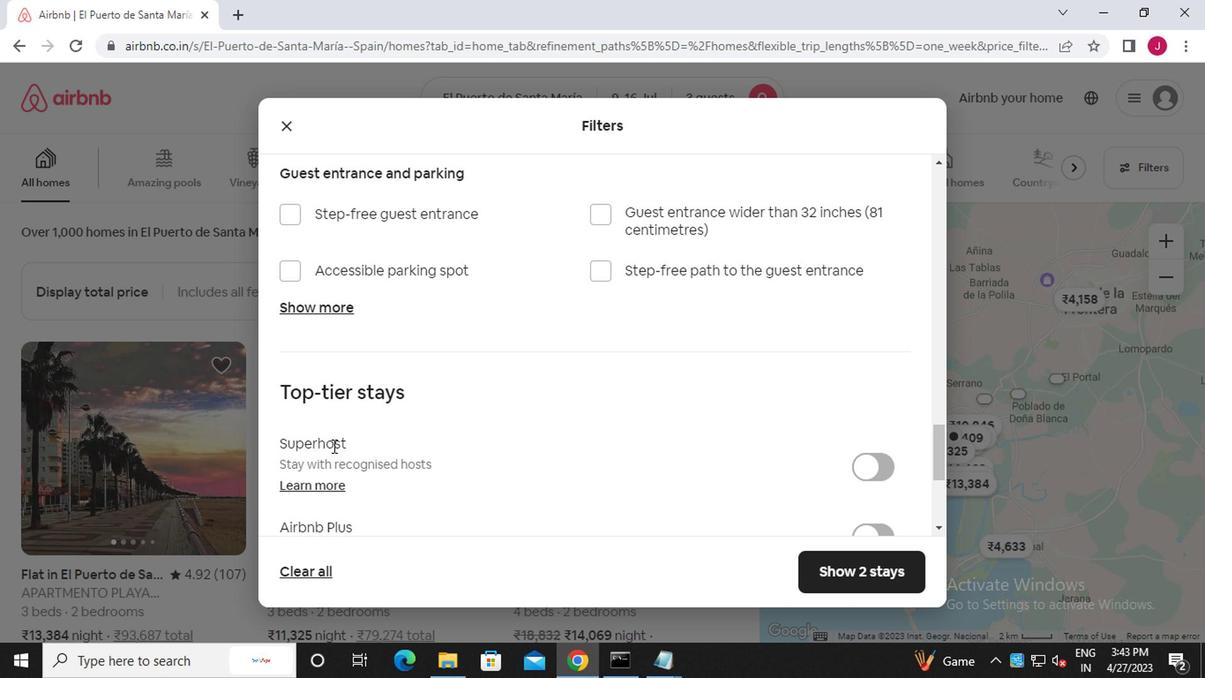 
Action: Mouse scrolled (328, 484) with delta (0, 0)
Screenshot: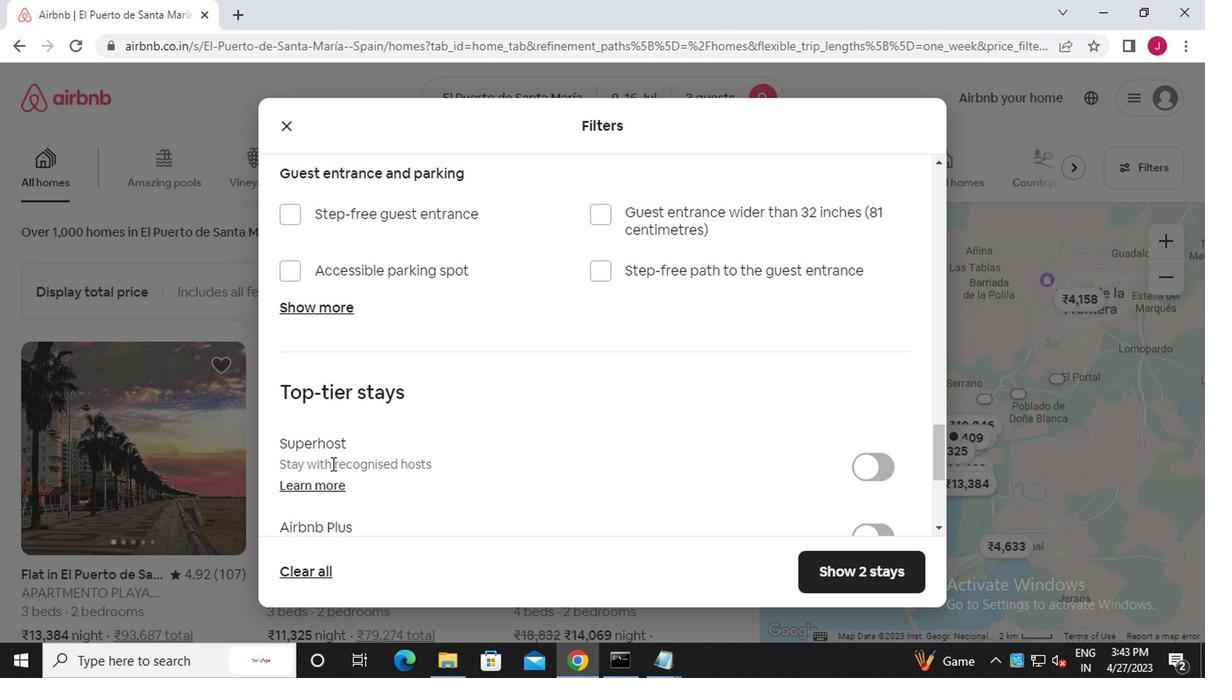 
Action: Mouse scrolled (328, 484) with delta (0, 0)
Screenshot: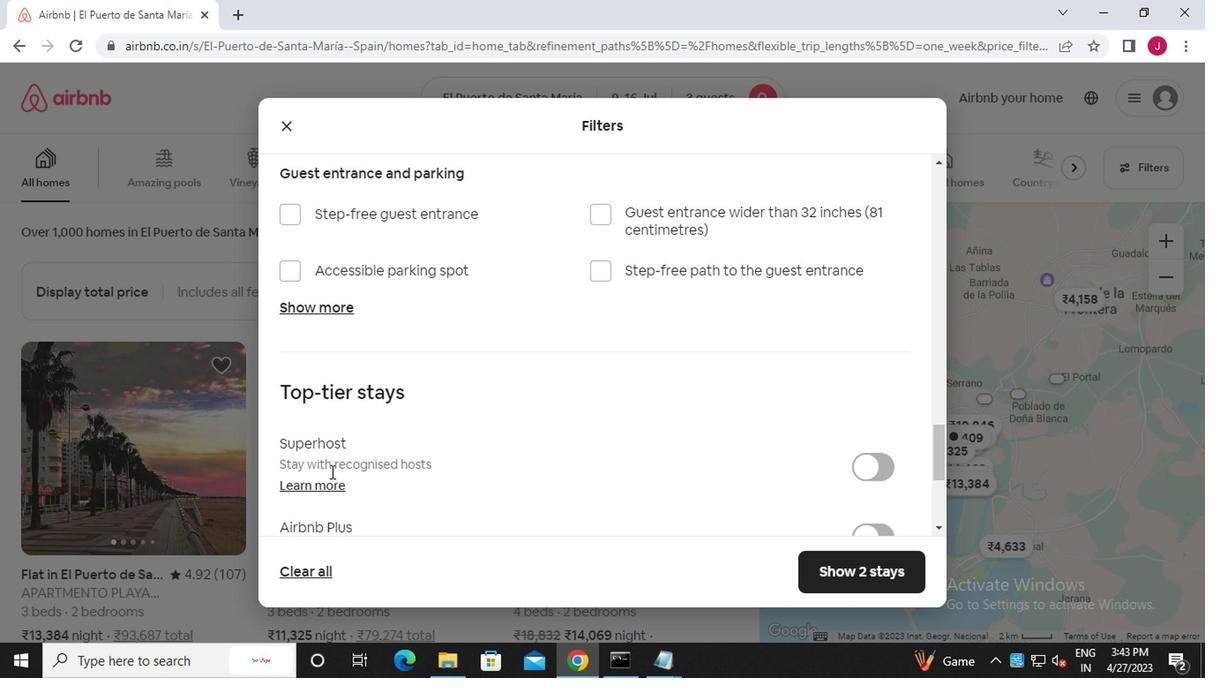 
Action: Mouse moved to (295, 426)
Screenshot: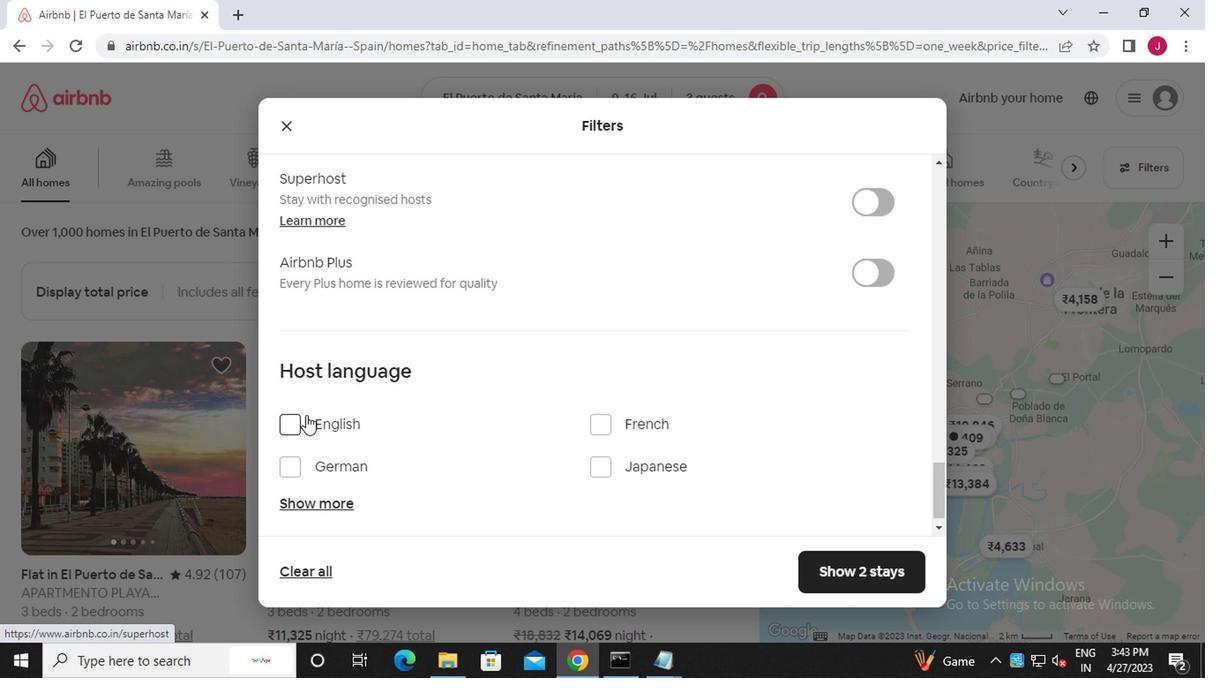
Action: Mouse pressed left at (295, 426)
Screenshot: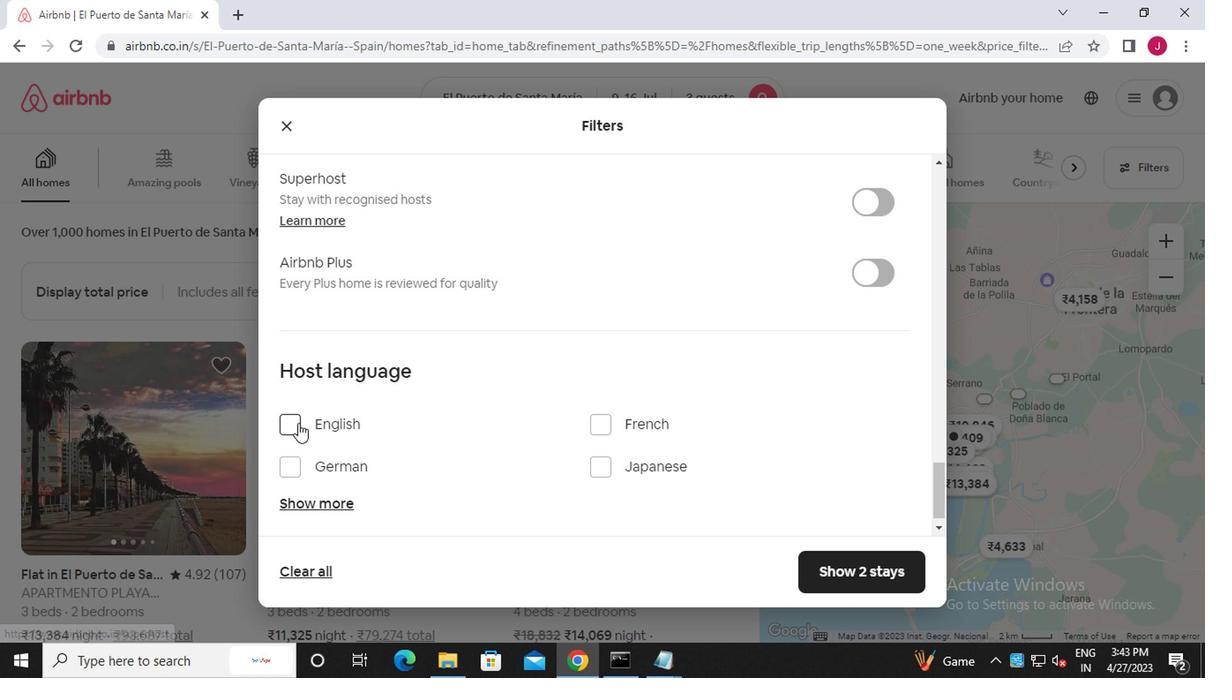 
Action: Mouse moved to (842, 578)
Screenshot: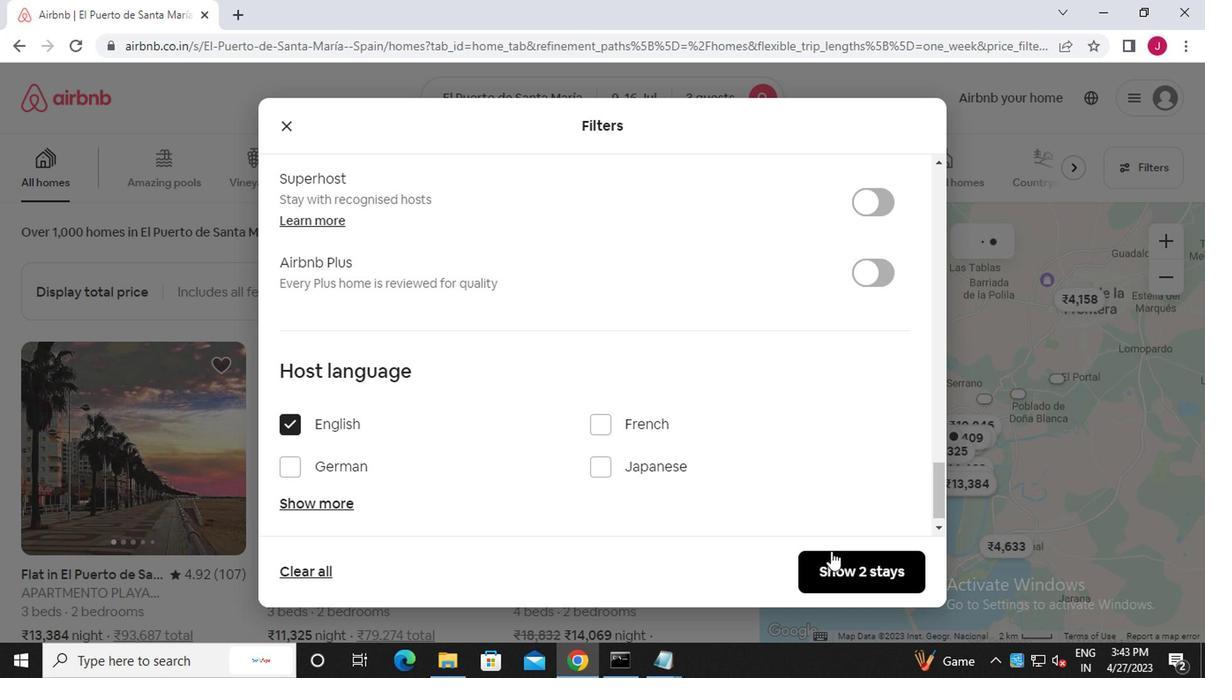 
Action: Mouse pressed left at (842, 578)
Screenshot: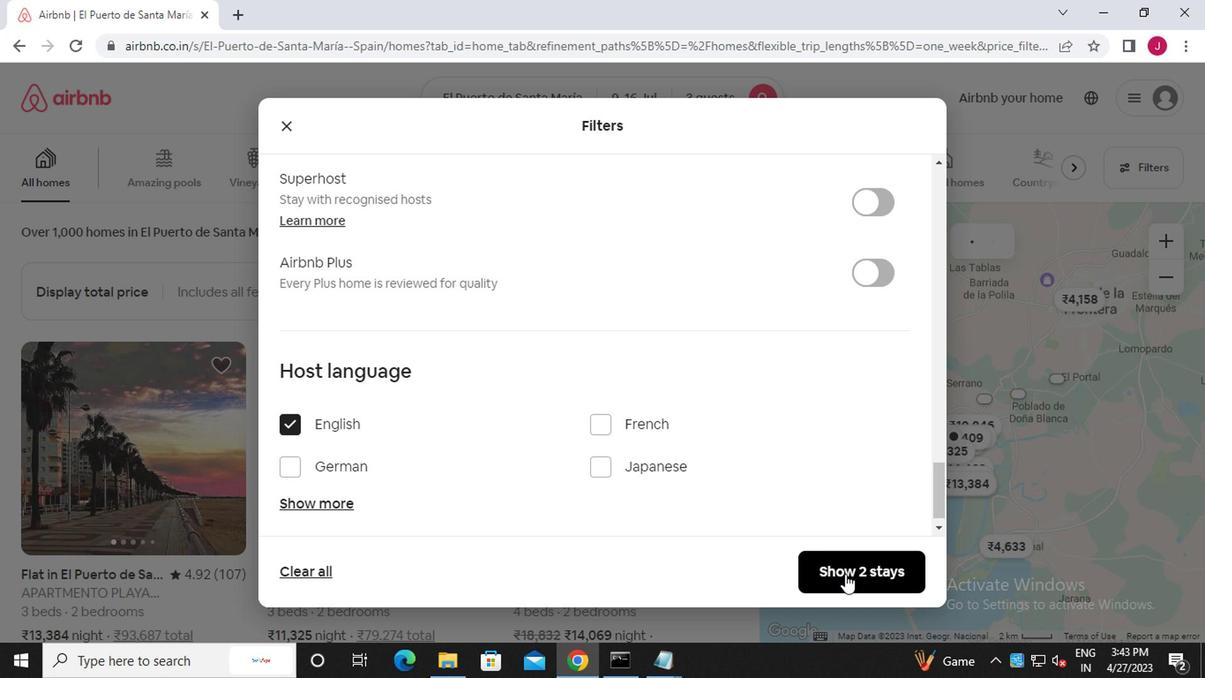 
Action: Mouse moved to (825, 578)
Screenshot: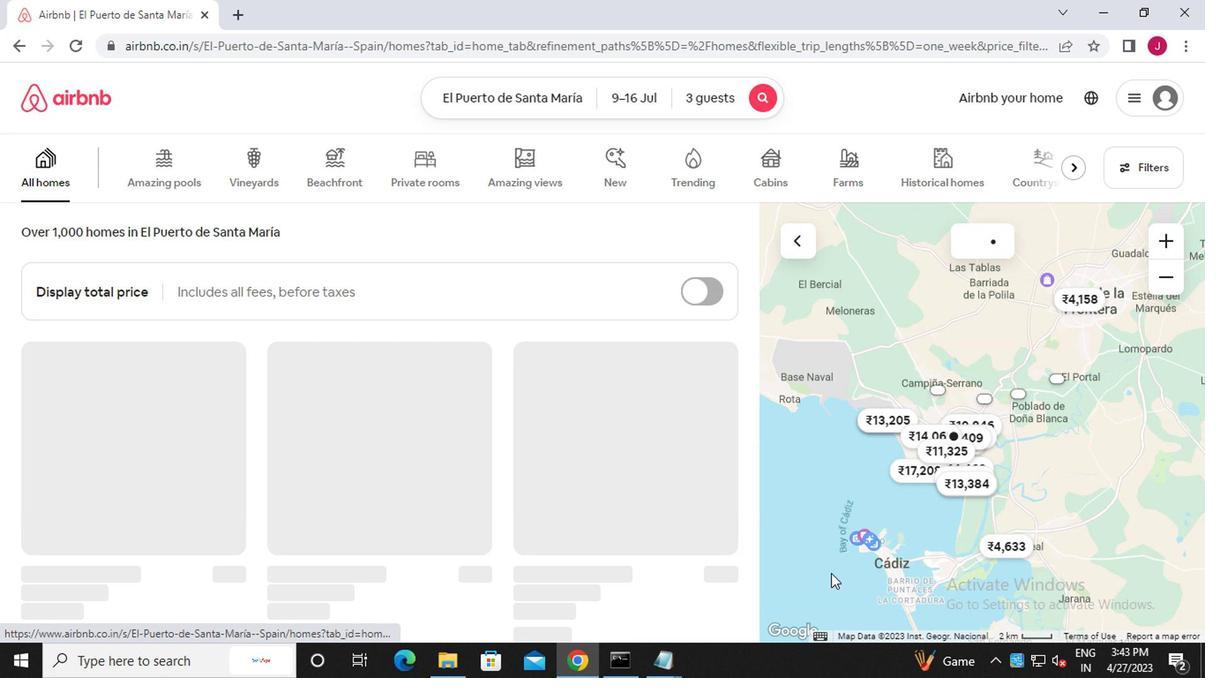 
